 Task: Look for space in Benevento, Italy from 5th July, 2023 to 15th July, 2023 for 9 adults in price range Rs.15000 to Rs.25000. Place can be entire place with 5 bedrooms having 5 beds and 5 bathrooms. Property type can be house, flat, guest house. Amenities needed are: washing machine. Booking option can be shelf check-in. Required host language is English.
Action: Mouse moved to (462, 117)
Screenshot: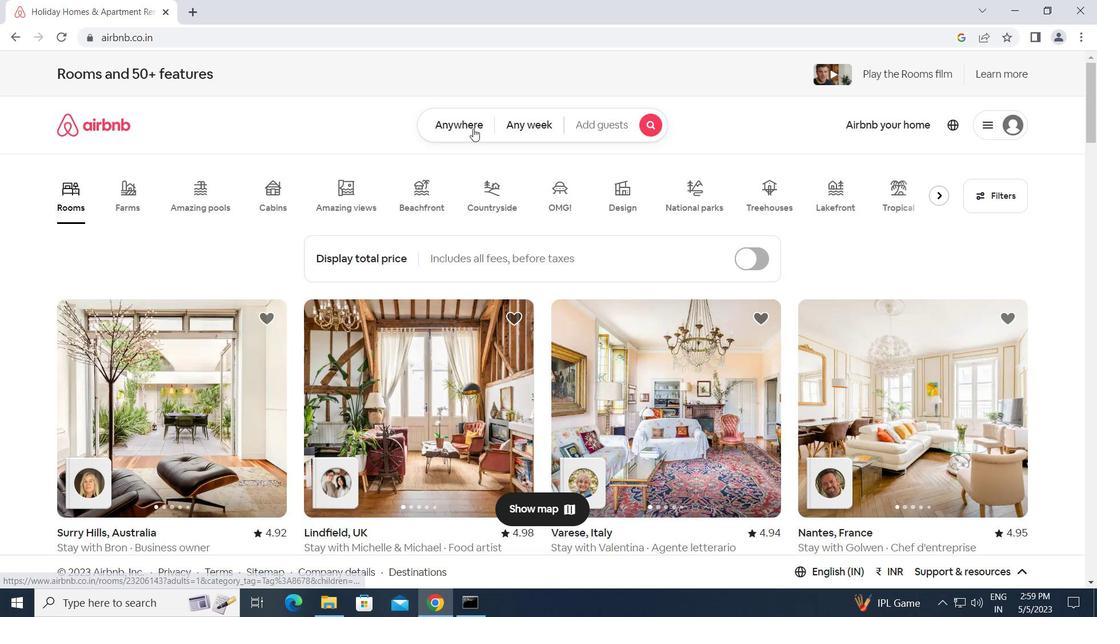
Action: Mouse pressed left at (462, 117)
Screenshot: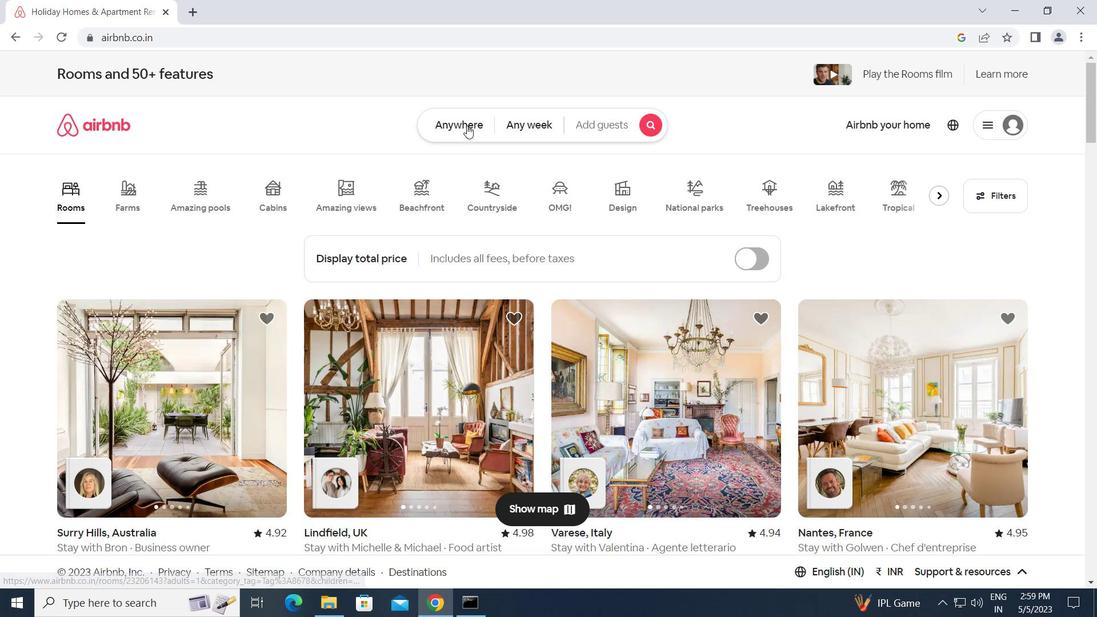 
Action: Mouse moved to (428, 178)
Screenshot: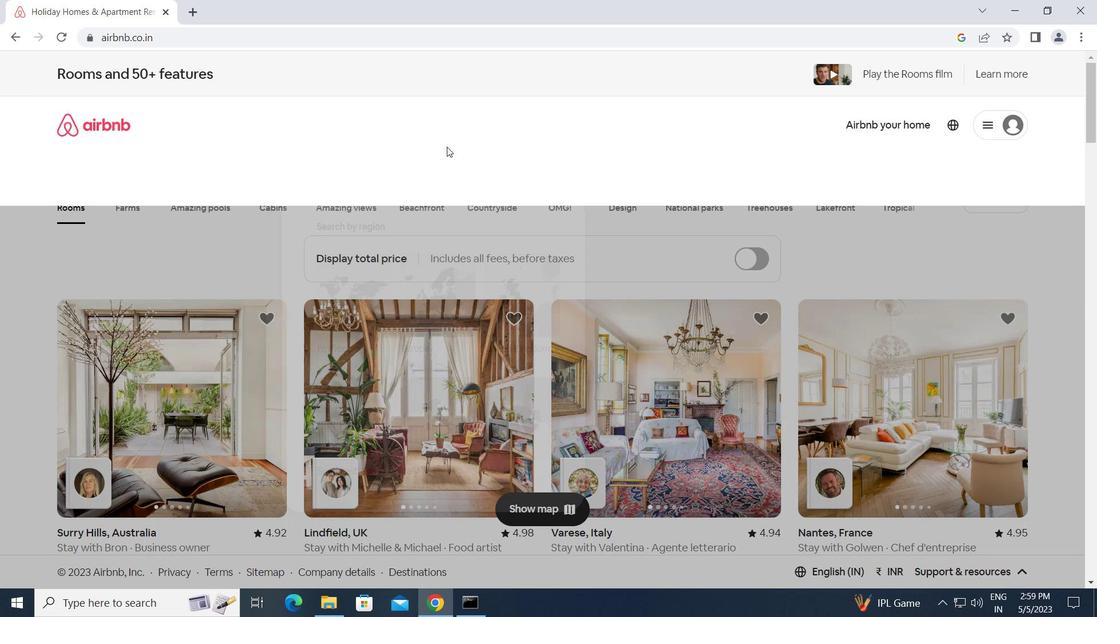 
Action: Mouse pressed left at (428, 178)
Screenshot: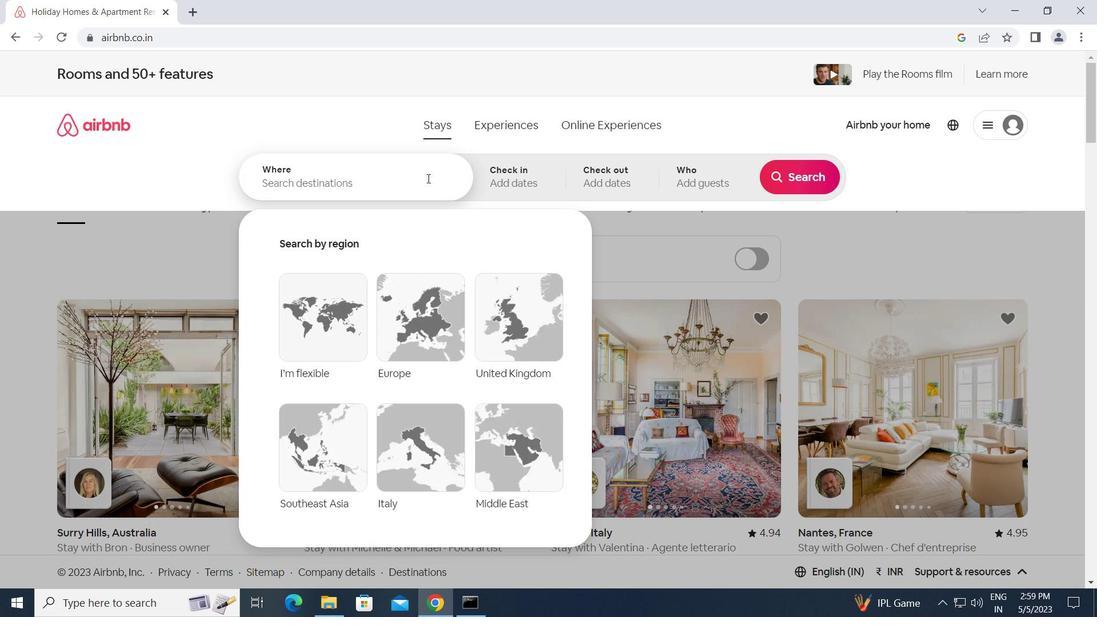 
Action: Key pressed b<Key.caps_lock>enevento,<Key.space><Key.caps_lock>i<Key.caps_lock>taly<Key.enter>
Screenshot: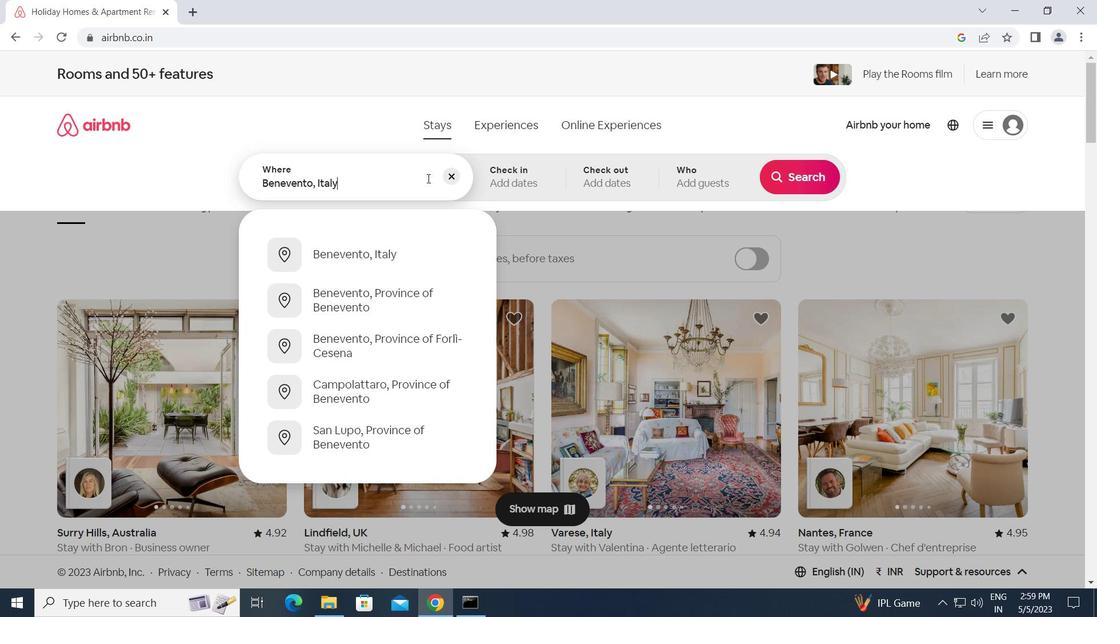 
Action: Mouse moved to (798, 292)
Screenshot: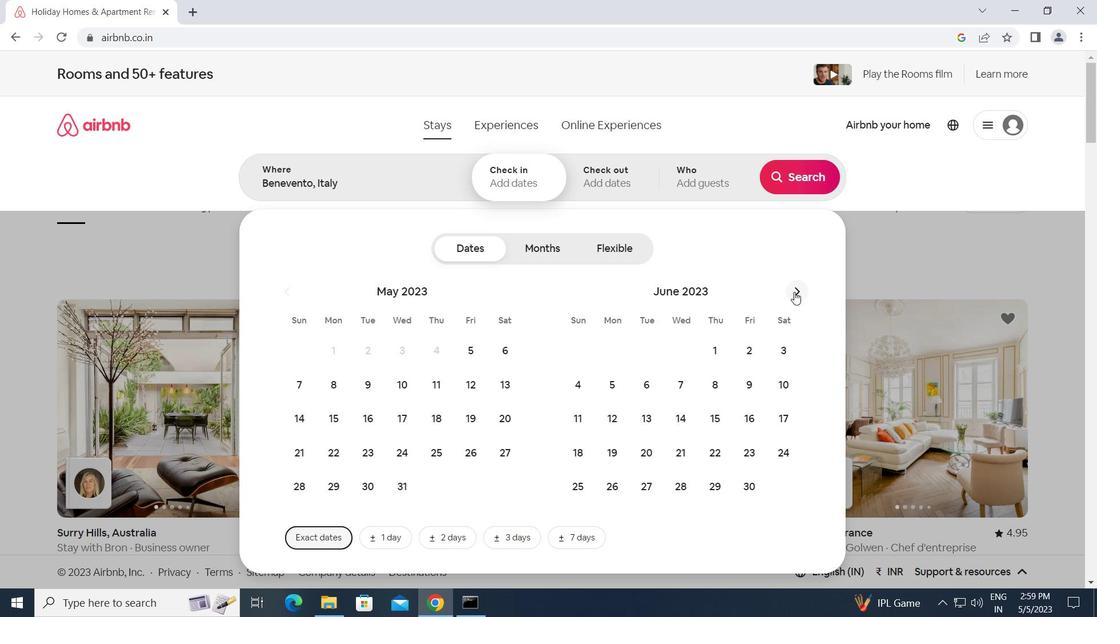 
Action: Mouse pressed left at (798, 292)
Screenshot: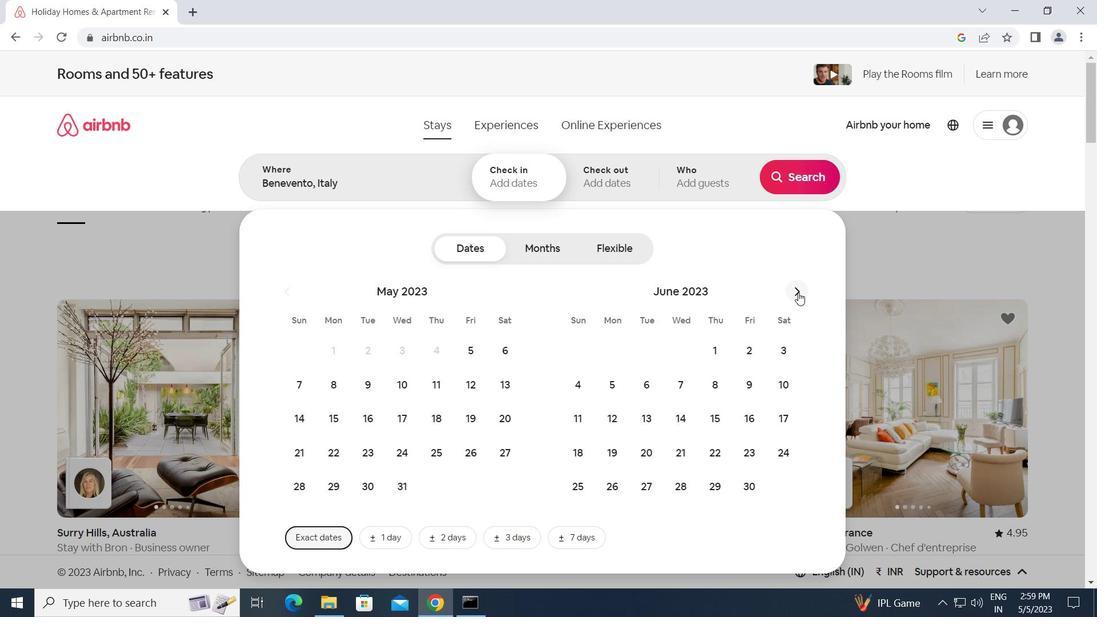 
Action: Mouse moved to (673, 380)
Screenshot: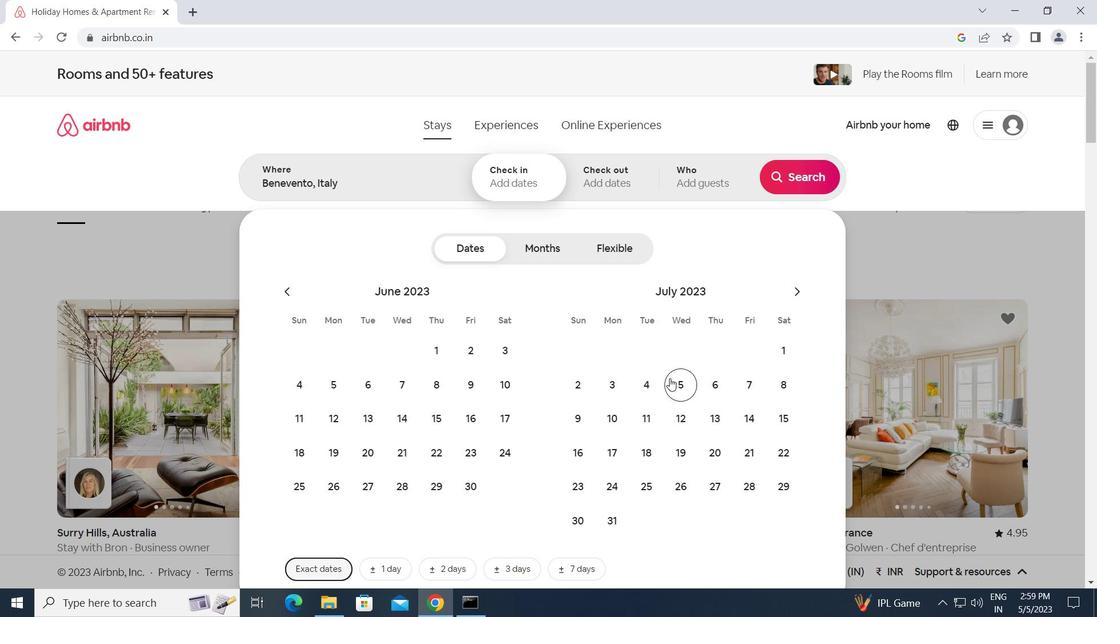 
Action: Mouse pressed left at (673, 380)
Screenshot: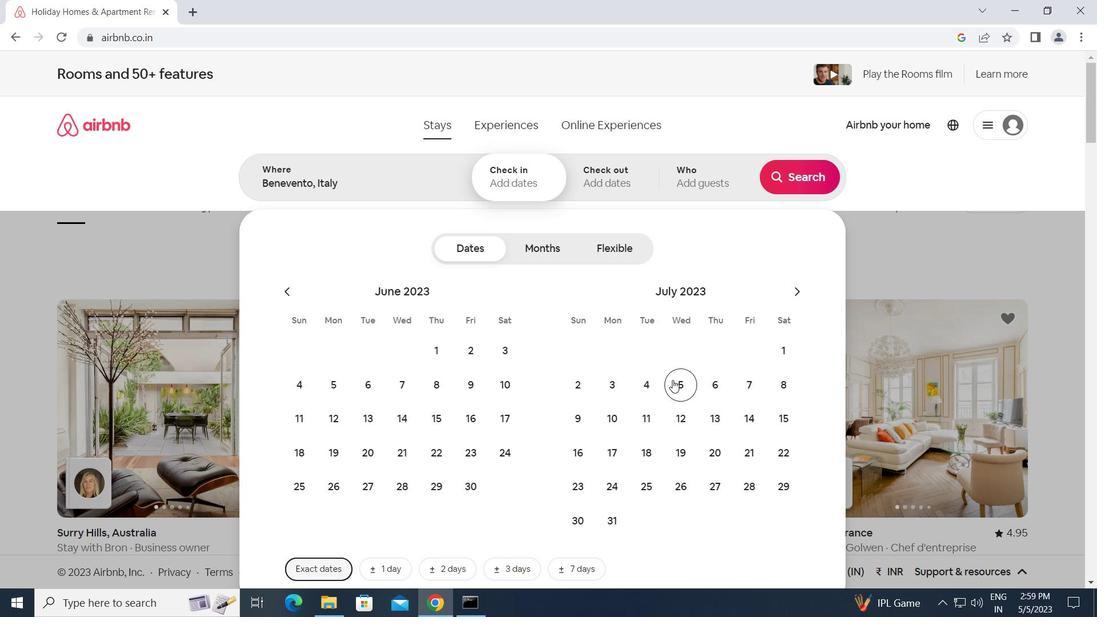 
Action: Mouse moved to (780, 415)
Screenshot: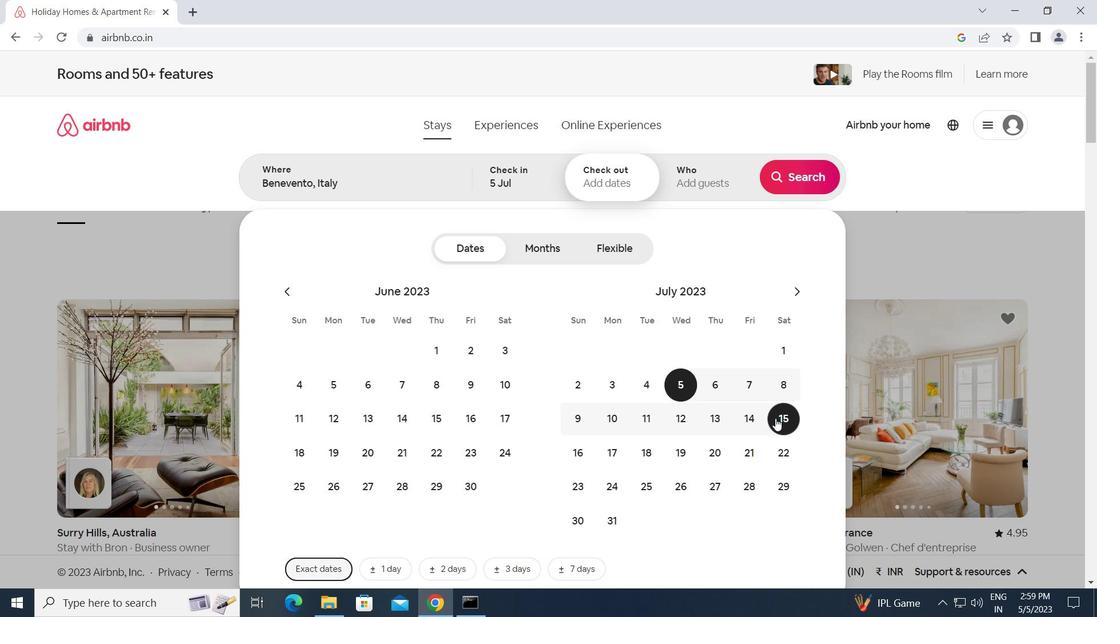 
Action: Mouse pressed left at (780, 415)
Screenshot: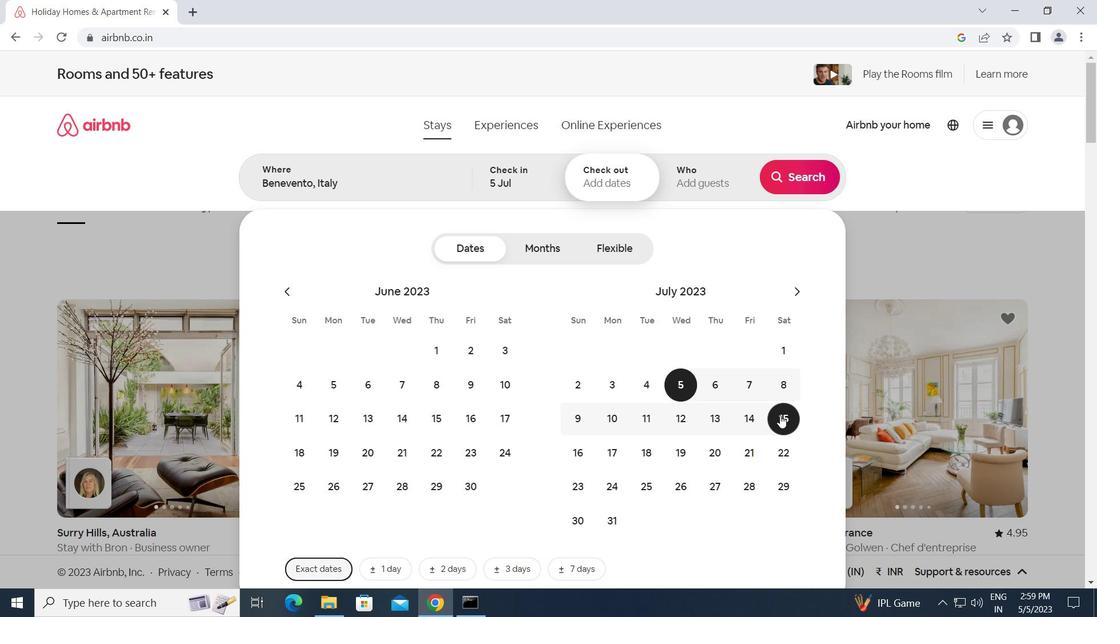 
Action: Mouse moved to (694, 177)
Screenshot: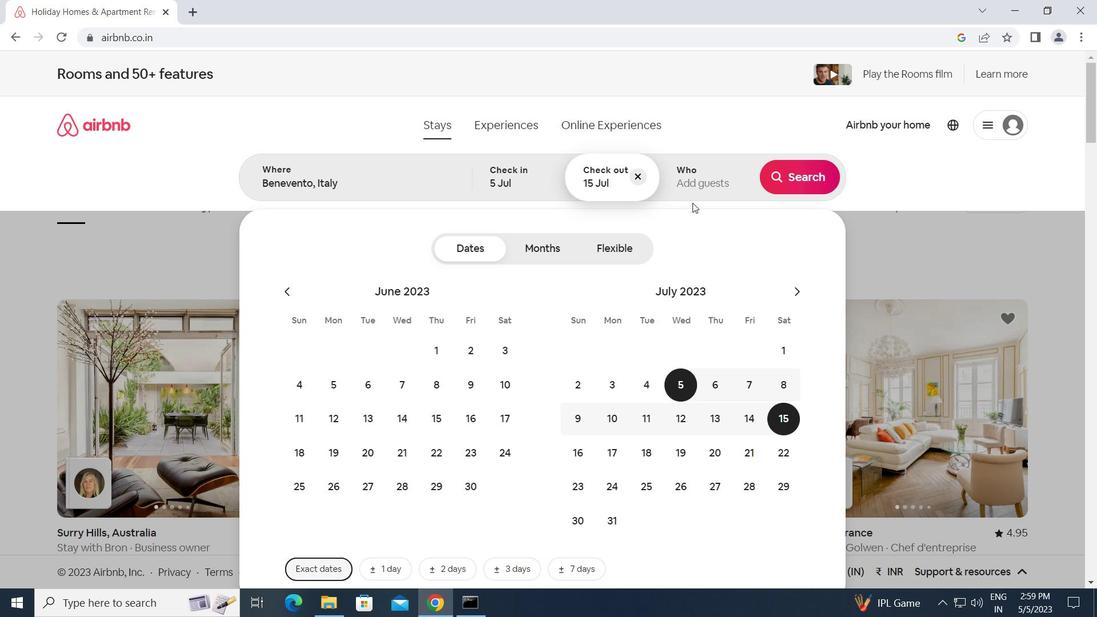 
Action: Mouse pressed left at (694, 177)
Screenshot: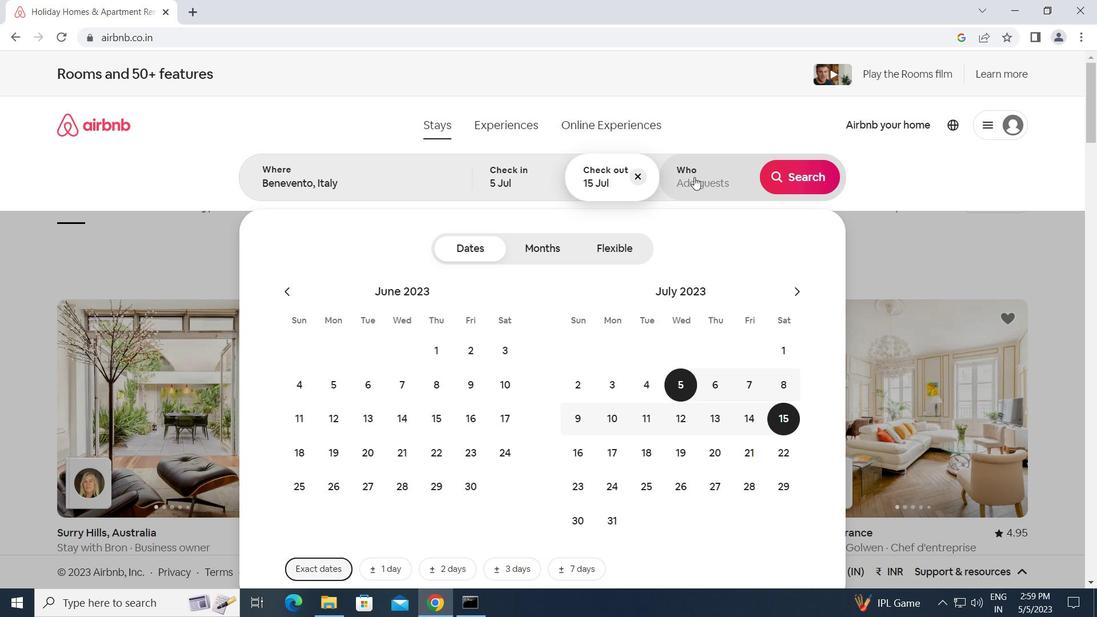 
Action: Mouse moved to (804, 251)
Screenshot: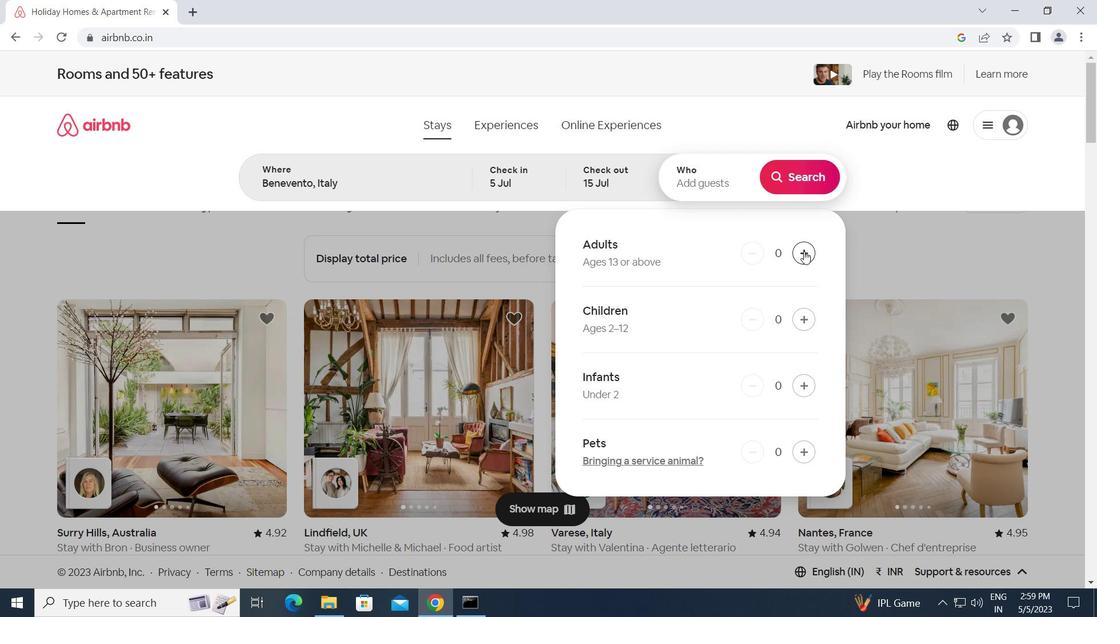 
Action: Mouse pressed left at (804, 251)
Screenshot: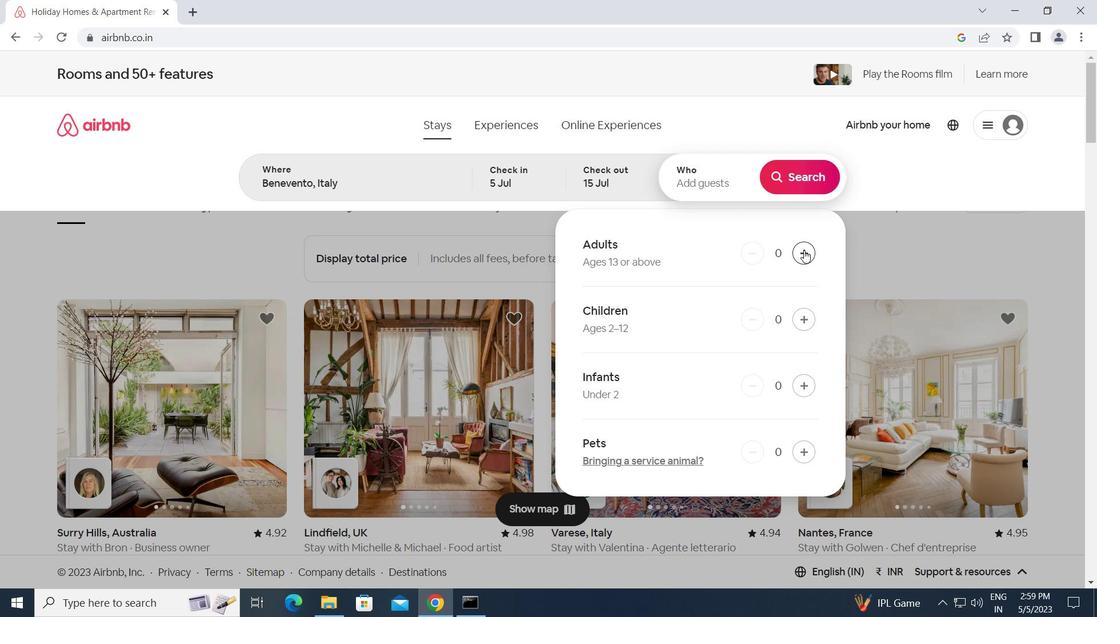 
Action: Mouse pressed left at (804, 251)
Screenshot: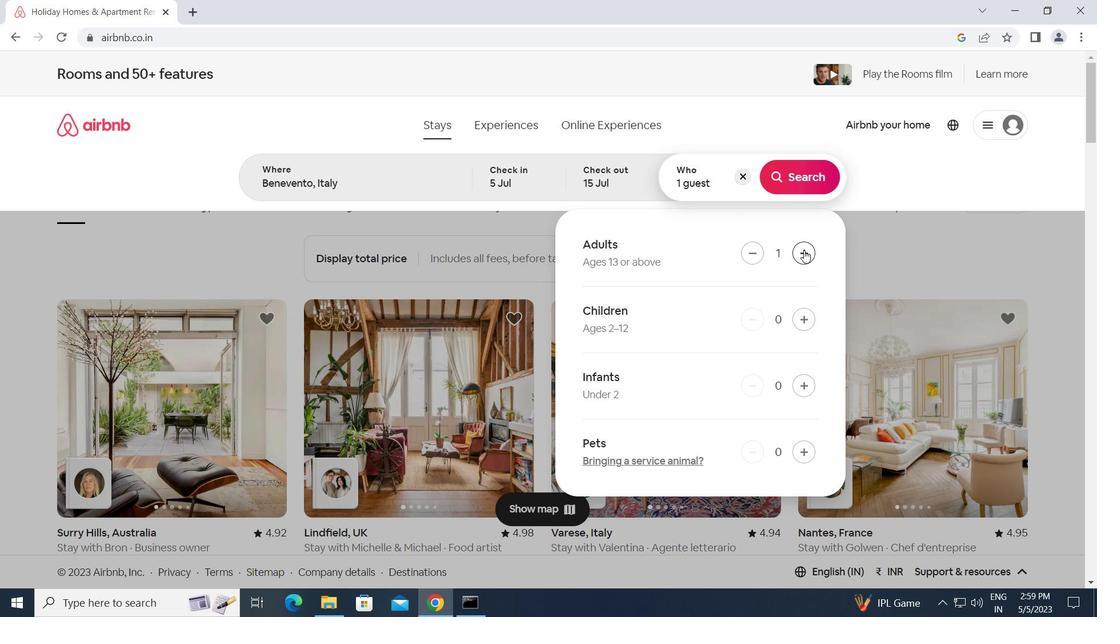 
Action: Mouse pressed left at (804, 251)
Screenshot: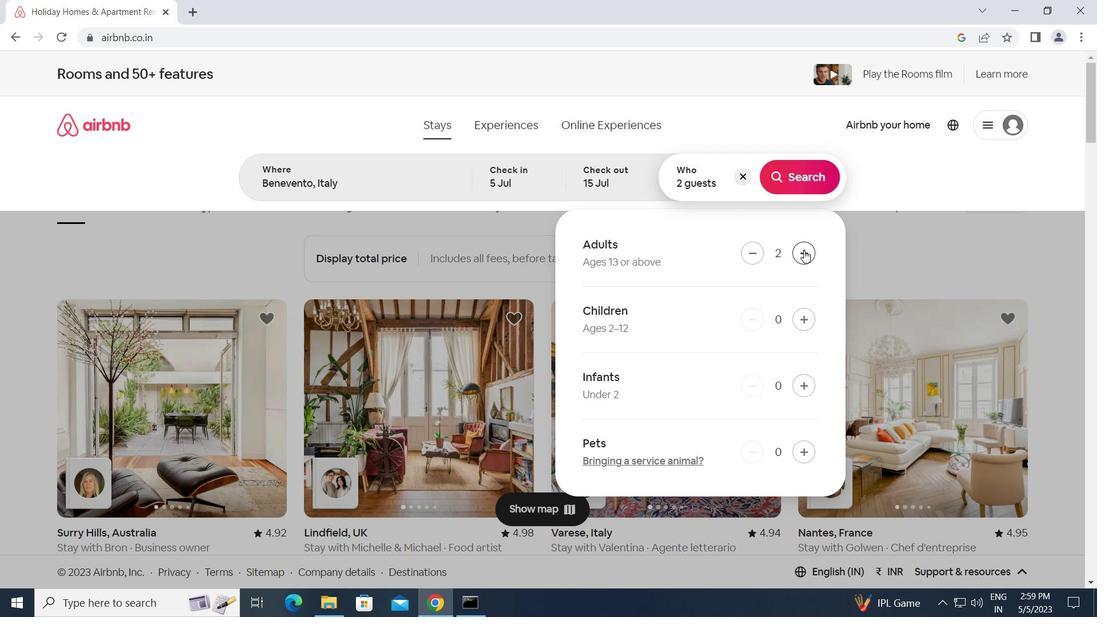 
Action: Mouse pressed left at (804, 251)
Screenshot: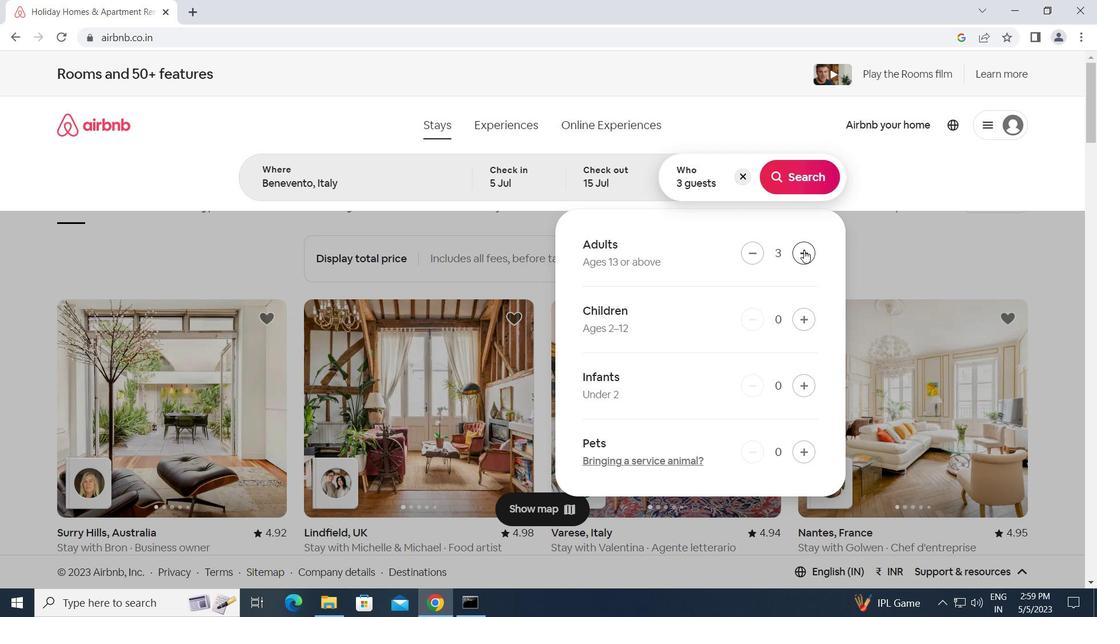 
Action: Mouse pressed left at (804, 251)
Screenshot: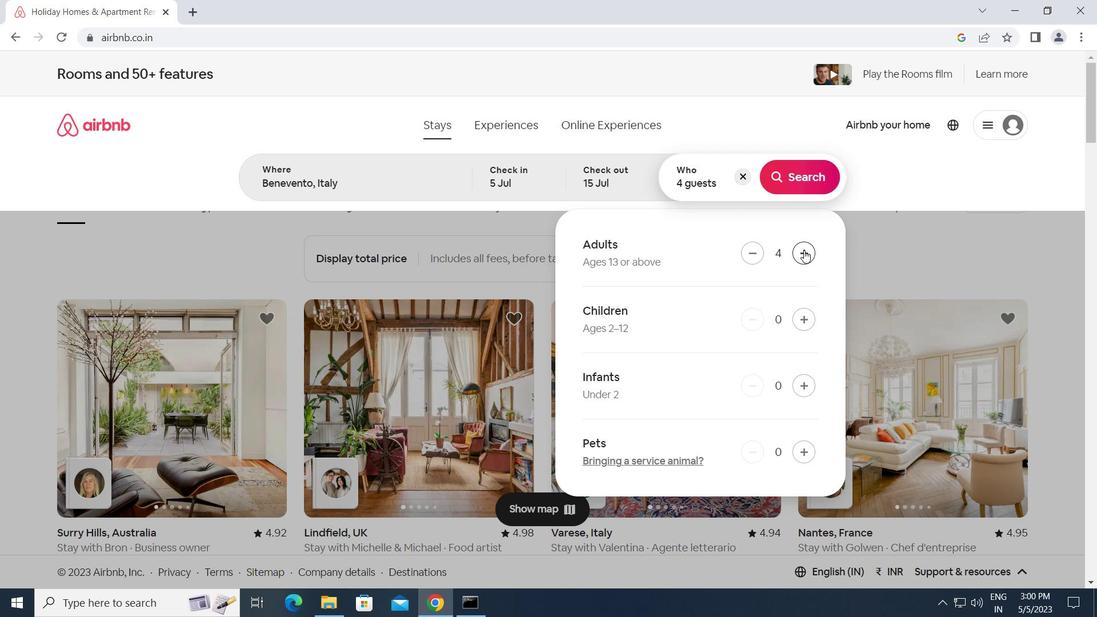 
Action: Mouse pressed left at (804, 251)
Screenshot: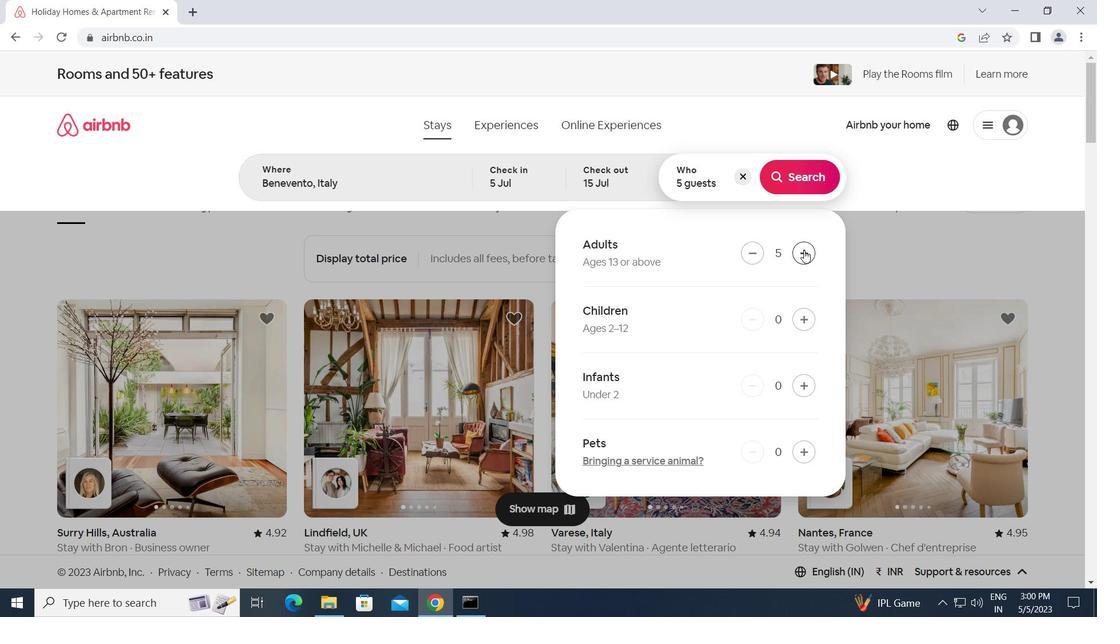 
Action: Mouse pressed left at (804, 251)
Screenshot: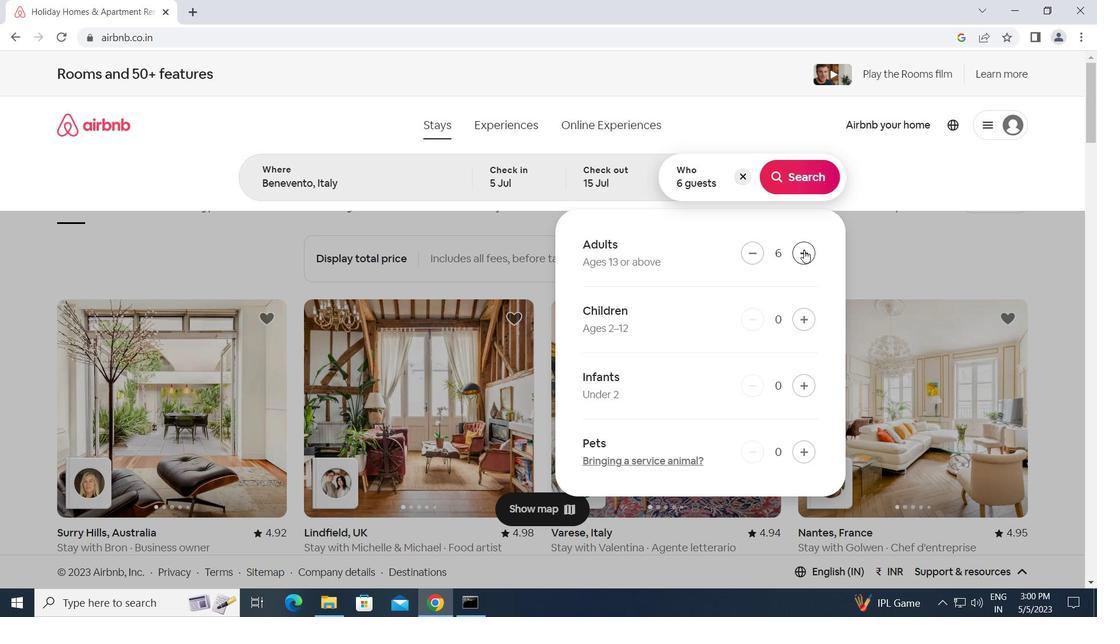 
Action: Mouse pressed left at (804, 251)
Screenshot: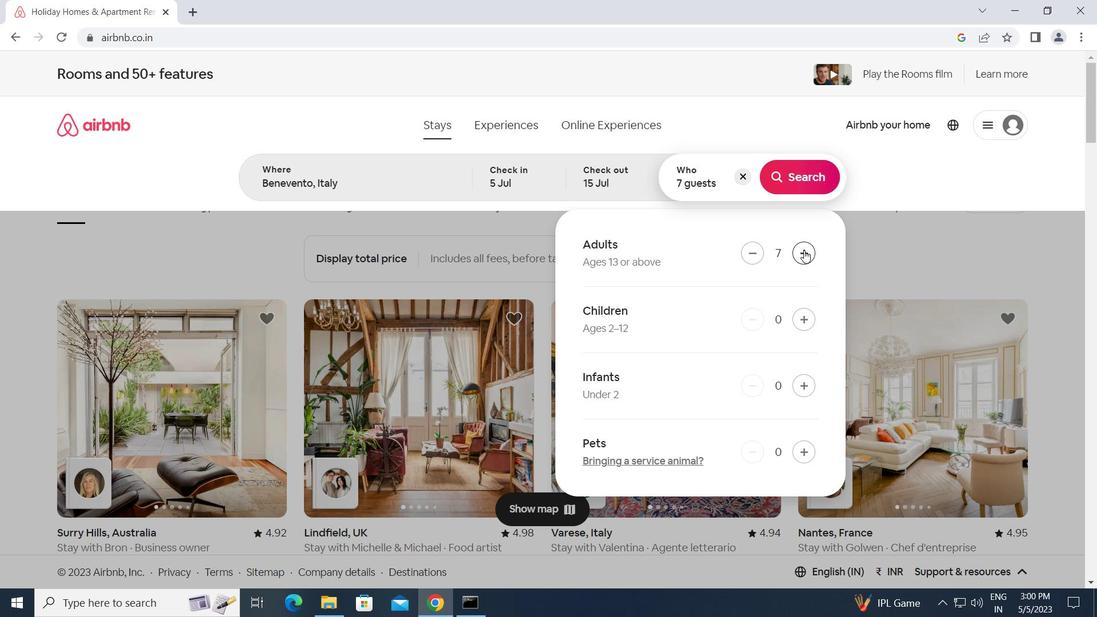 
Action: Mouse pressed left at (804, 251)
Screenshot: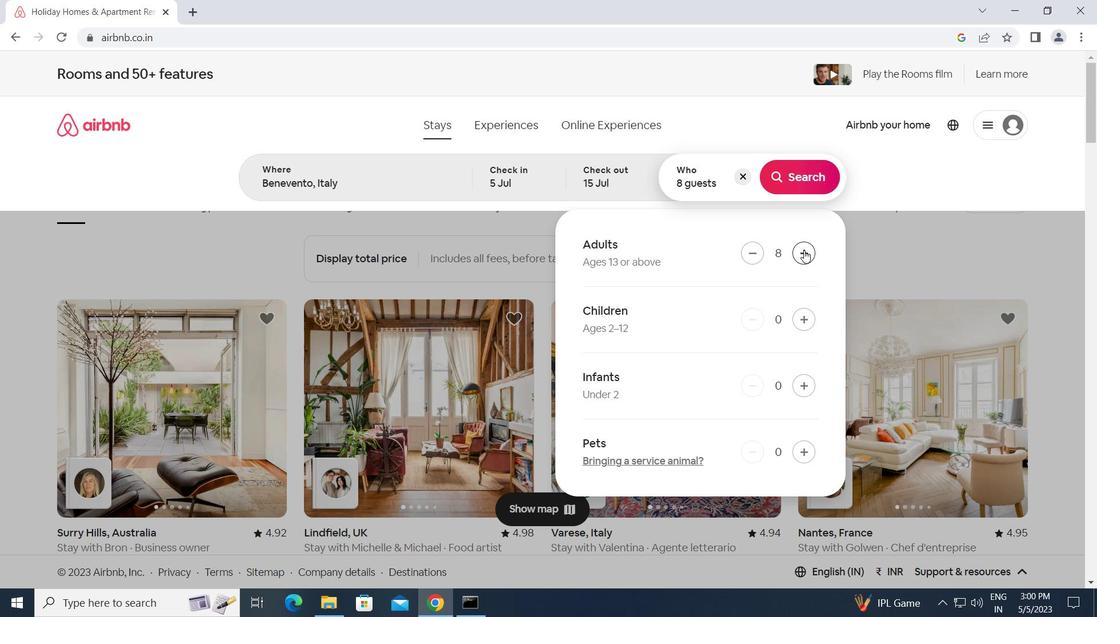 
Action: Mouse moved to (793, 176)
Screenshot: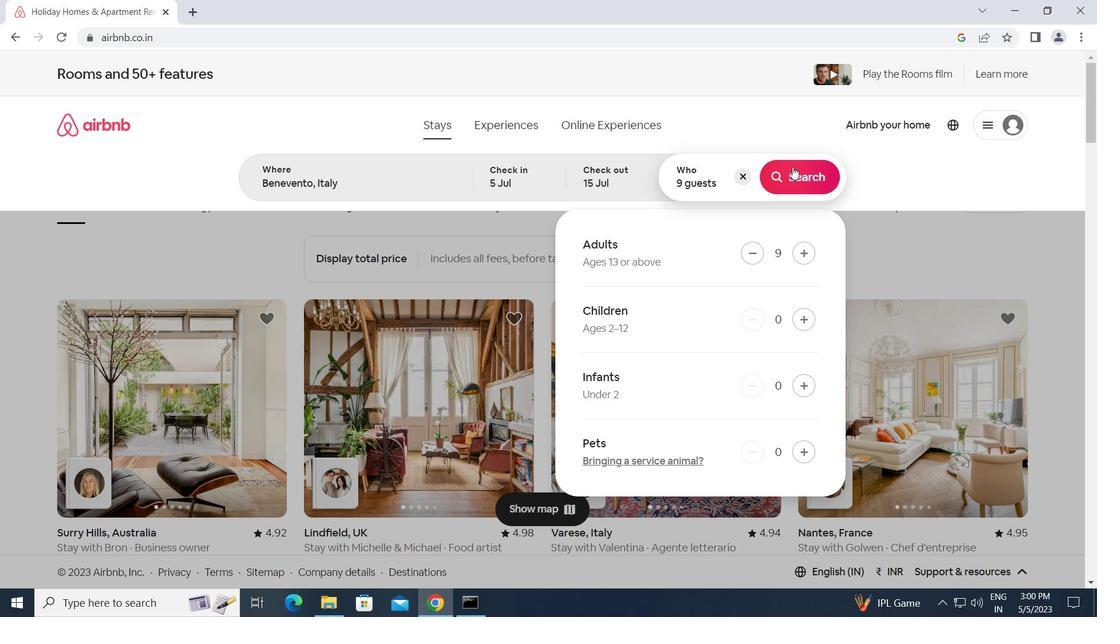 
Action: Mouse pressed left at (793, 176)
Screenshot: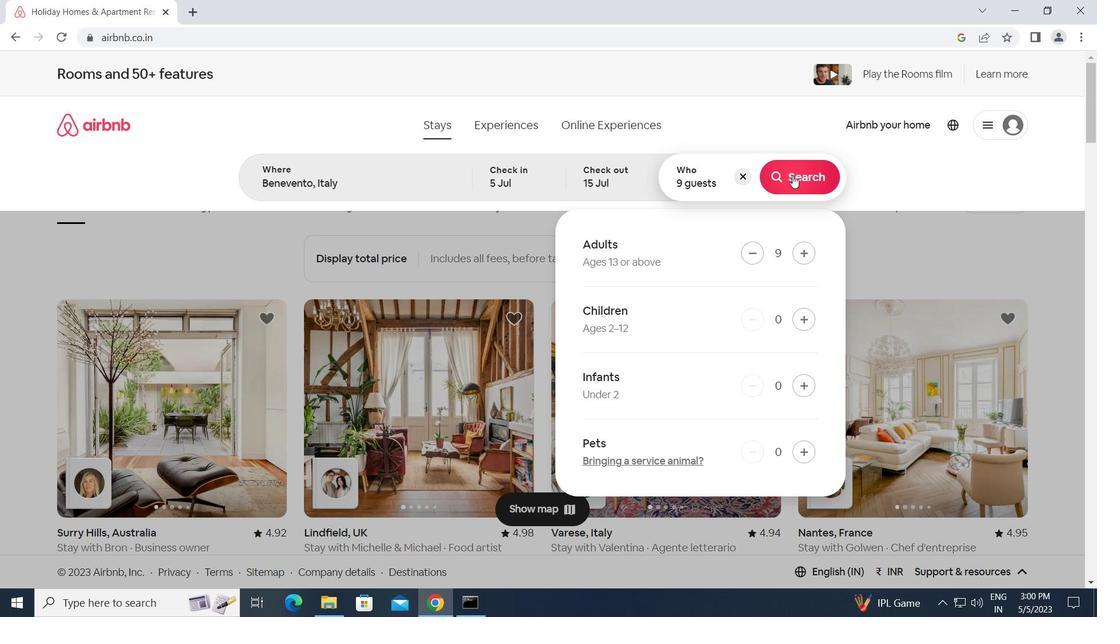 
Action: Mouse moved to (1020, 136)
Screenshot: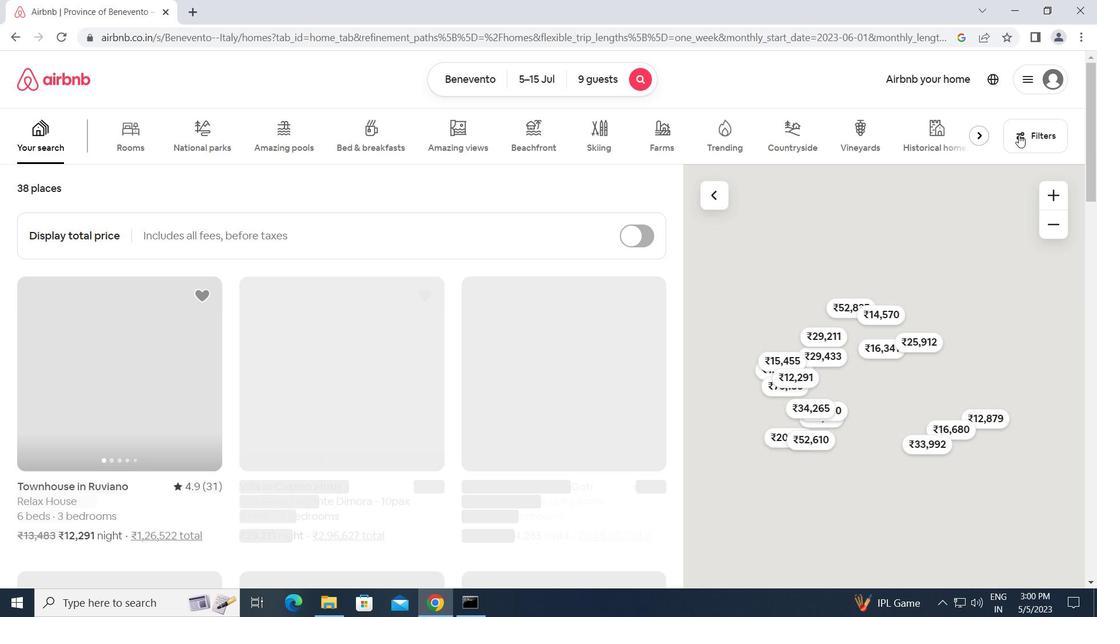 
Action: Mouse pressed left at (1020, 136)
Screenshot: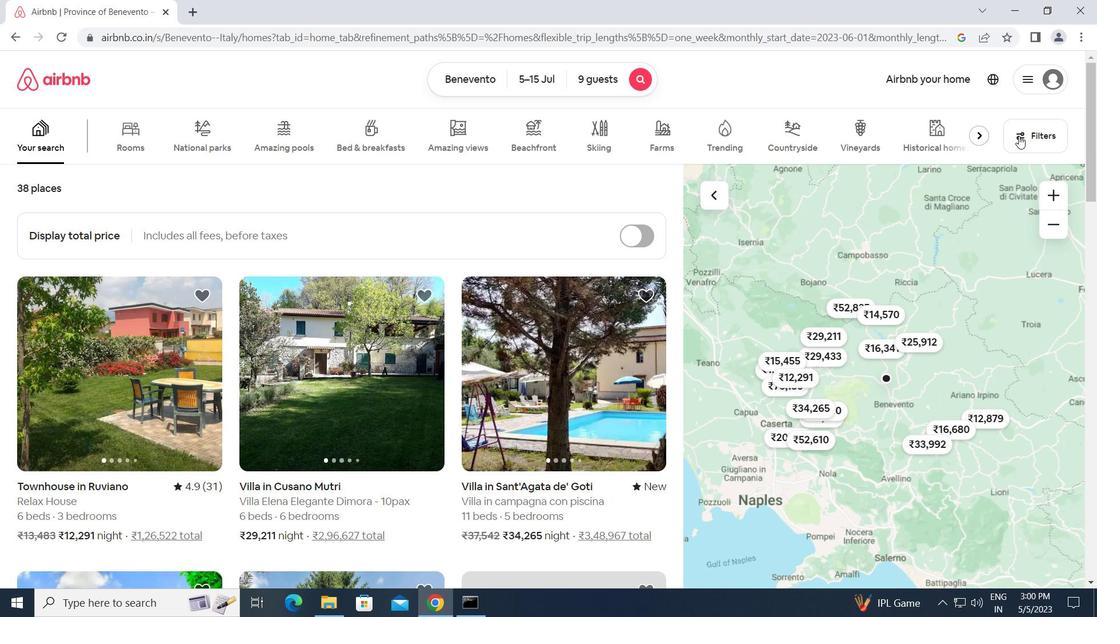 
Action: Mouse moved to (456, 401)
Screenshot: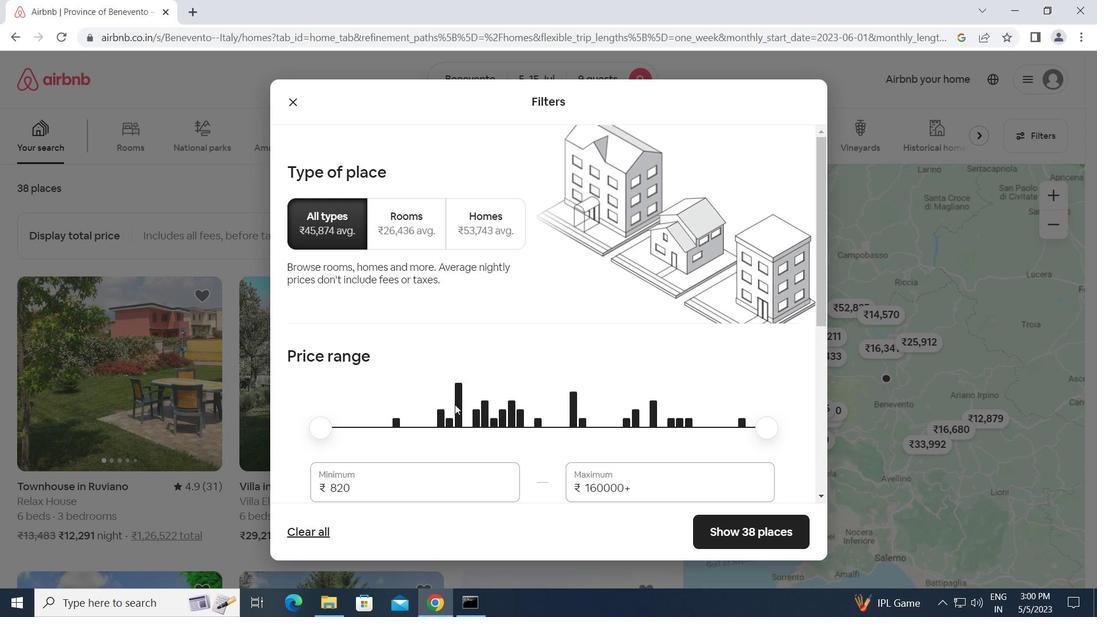 
Action: Mouse scrolled (456, 401) with delta (0, 0)
Screenshot: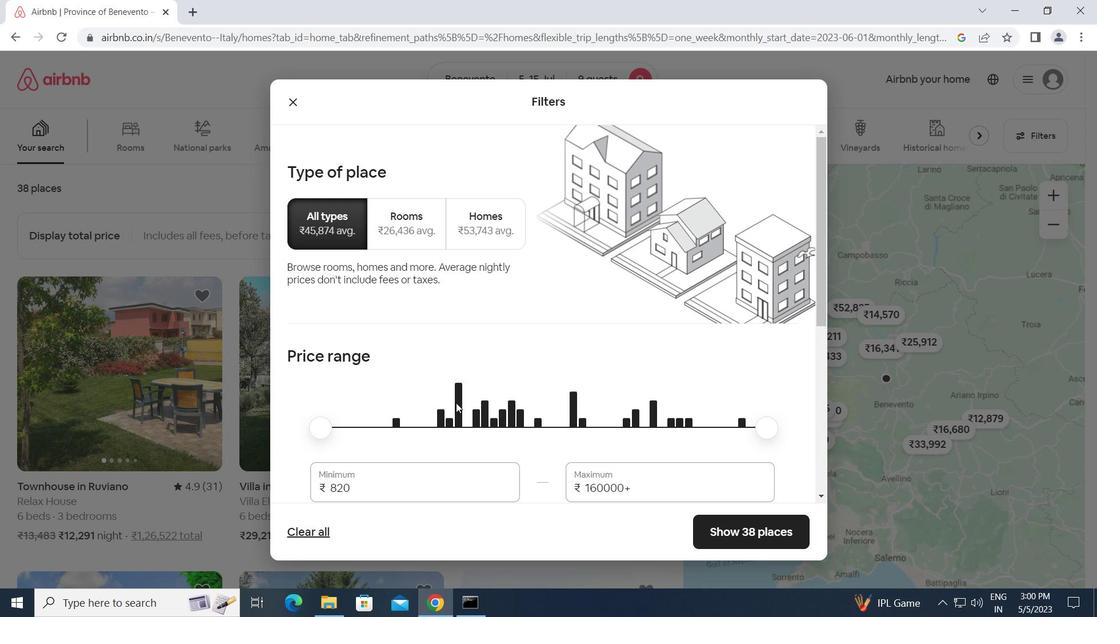 
Action: Mouse moved to (456, 401)
Screenshot: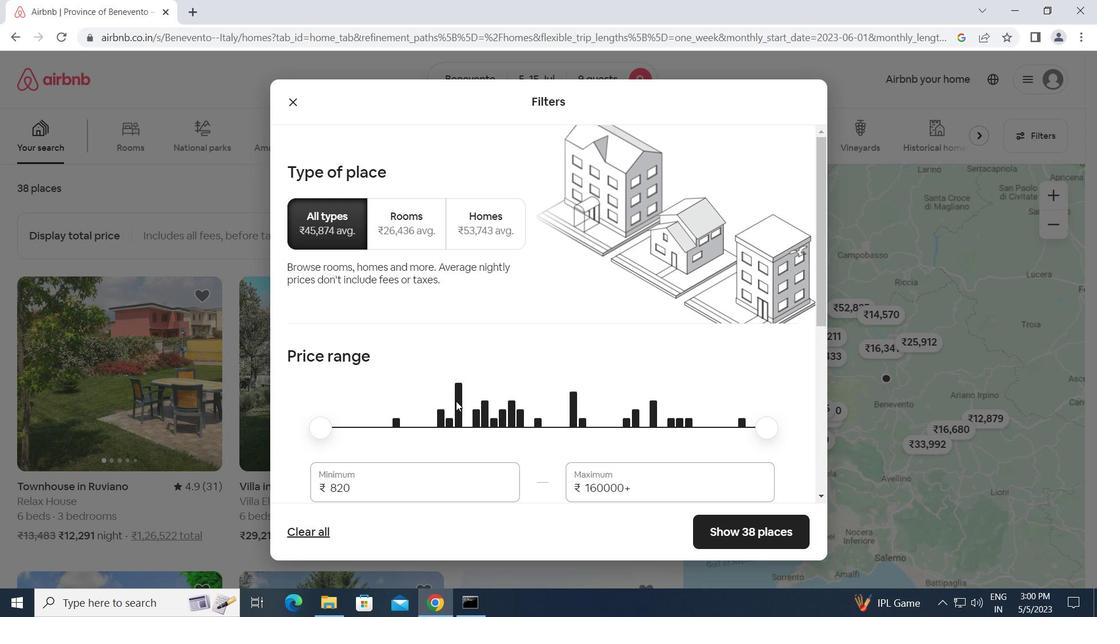 
Action: Mouse scrolled (456, 401) with delta (0, 0)
Screenshot: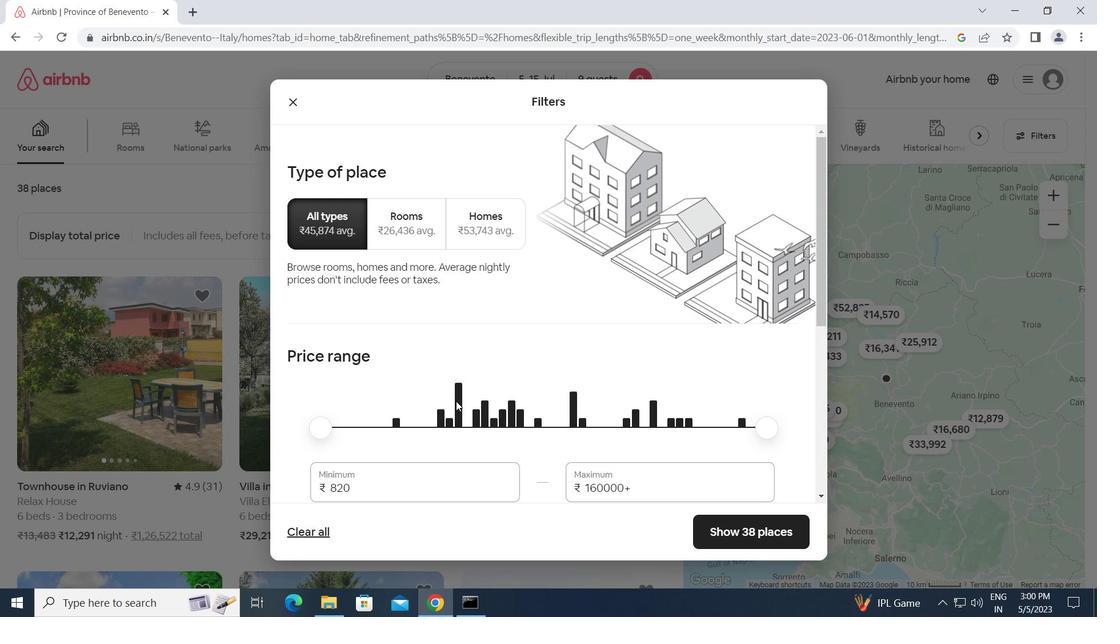 
Action: Mouse moved to (366, 340)
Screenshot: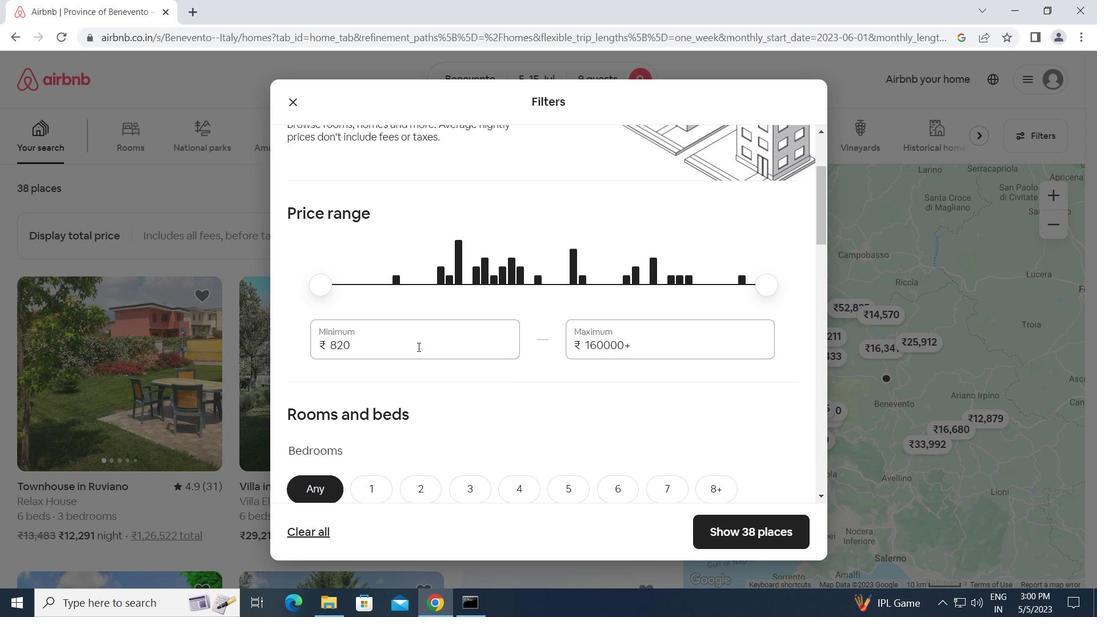 
Action: Mouse pressed left at (366, 340)
Screenshot: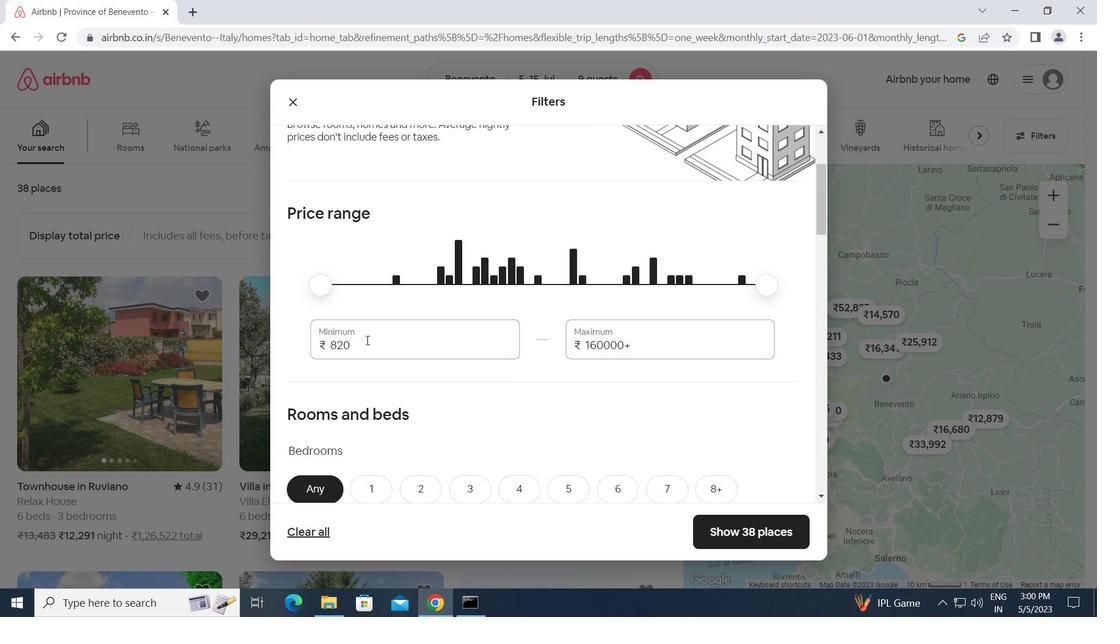 
Action: Mouse moved to (307, 341)
Screenshot: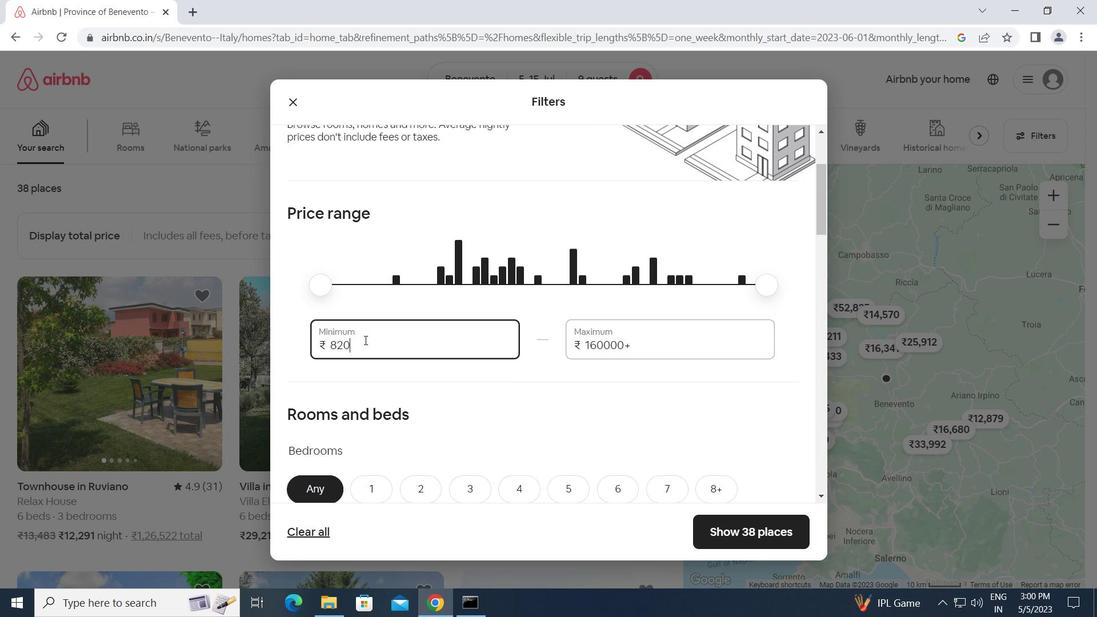
Action: Key pressed 15000<Key.tab>2500
Screenshot: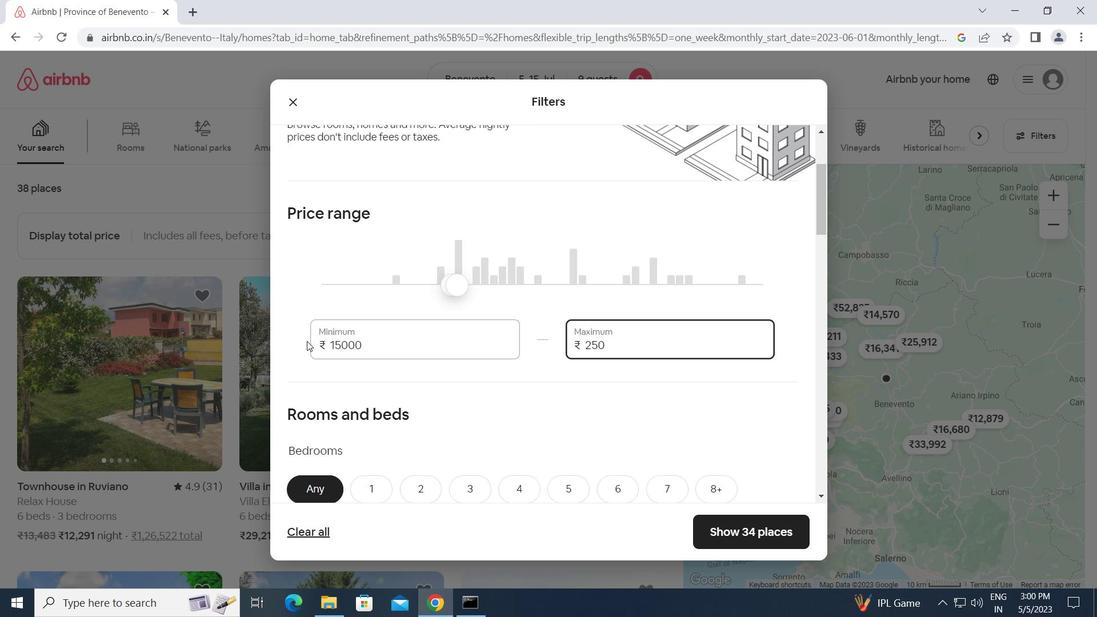 
Action: Mouse moved to (305, 341)
Screenshot: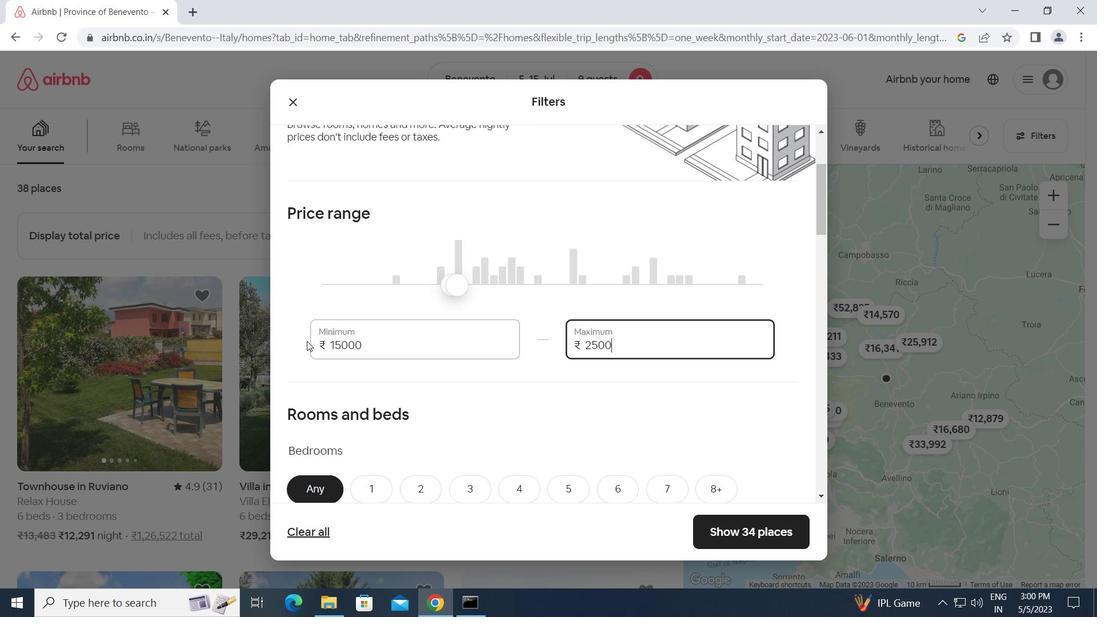 
Action: Key pressed 0
Screenshot: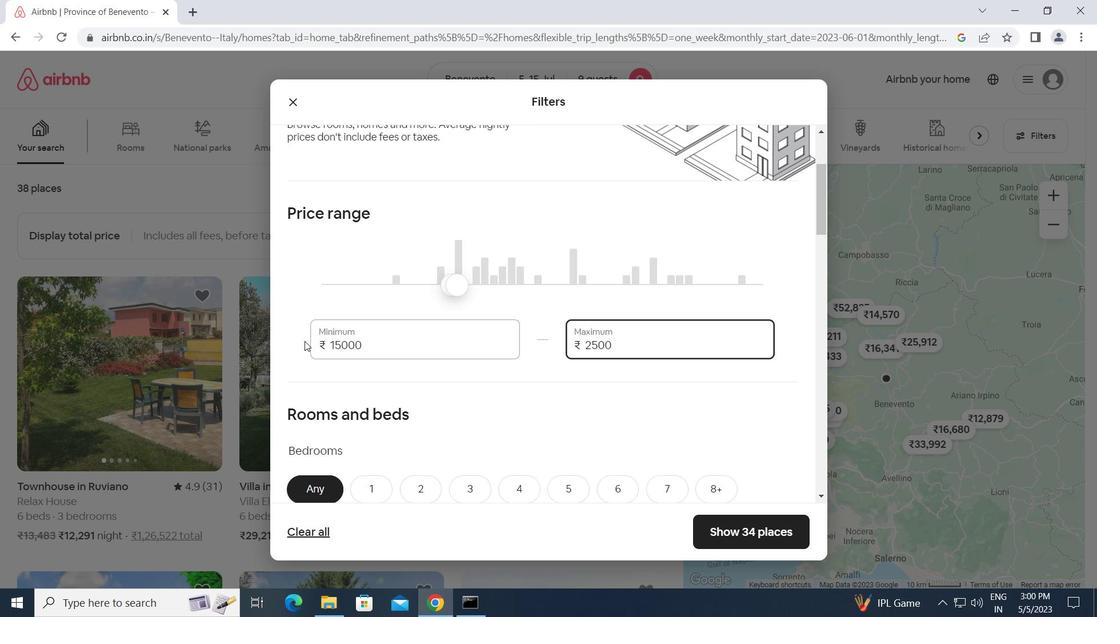 
Action: Mouse moved to (376, 371)
Screenshot: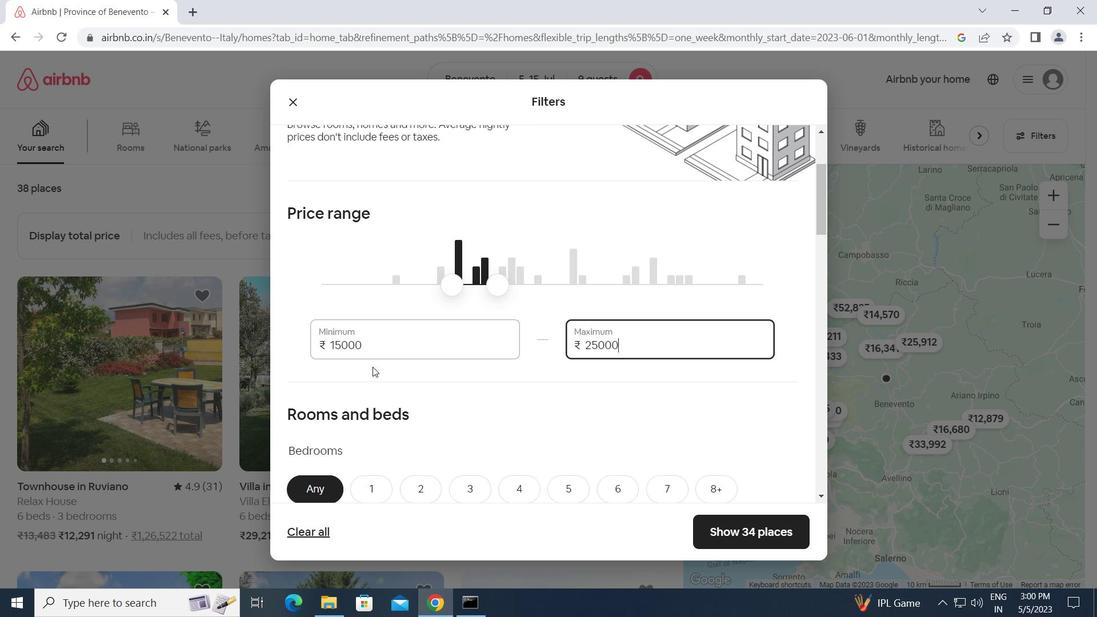 
Action: Mouse scrolled (376, 370) with delta (0, 0)
Screenshot: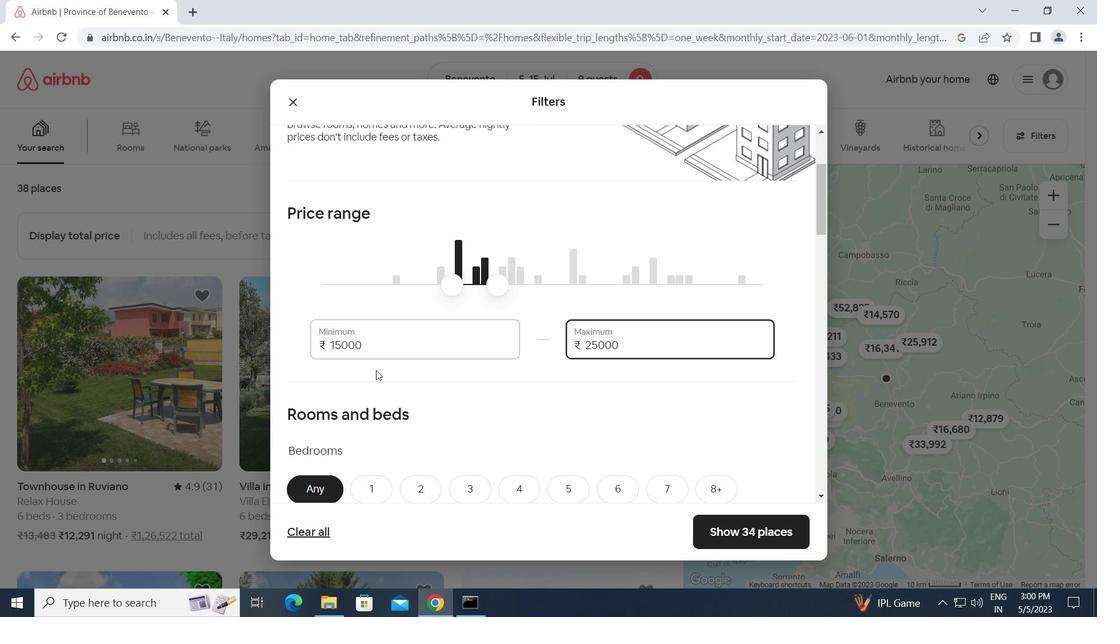 
Action: Mouse scrolled (376, 370) with delta (0, 0)
Screenshot: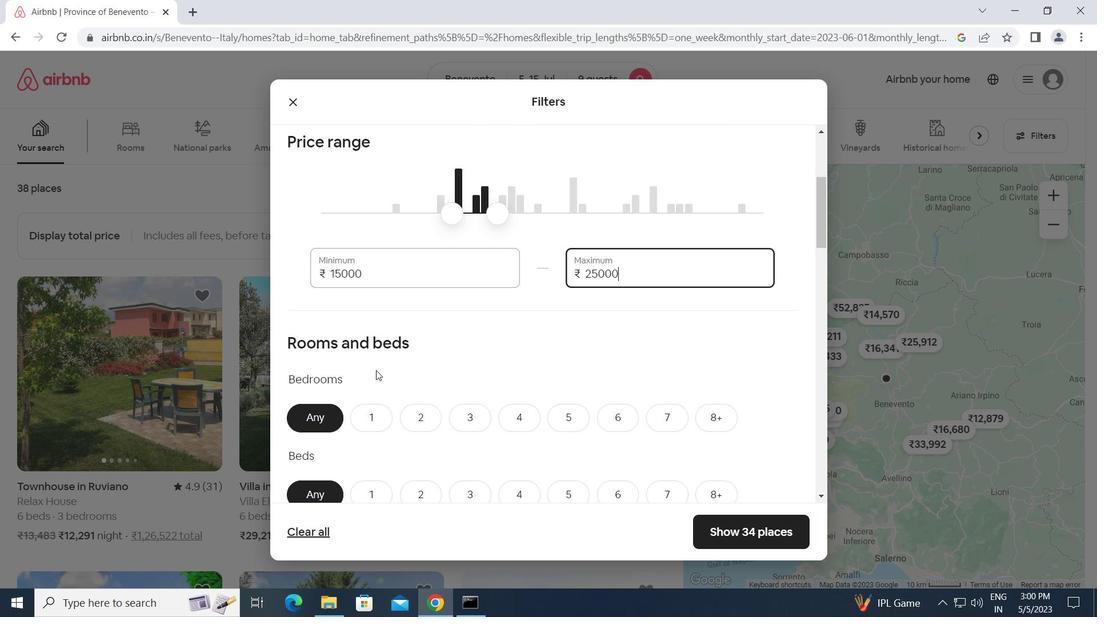 
Action: Mouse moved to (572, 347)
Screenshot: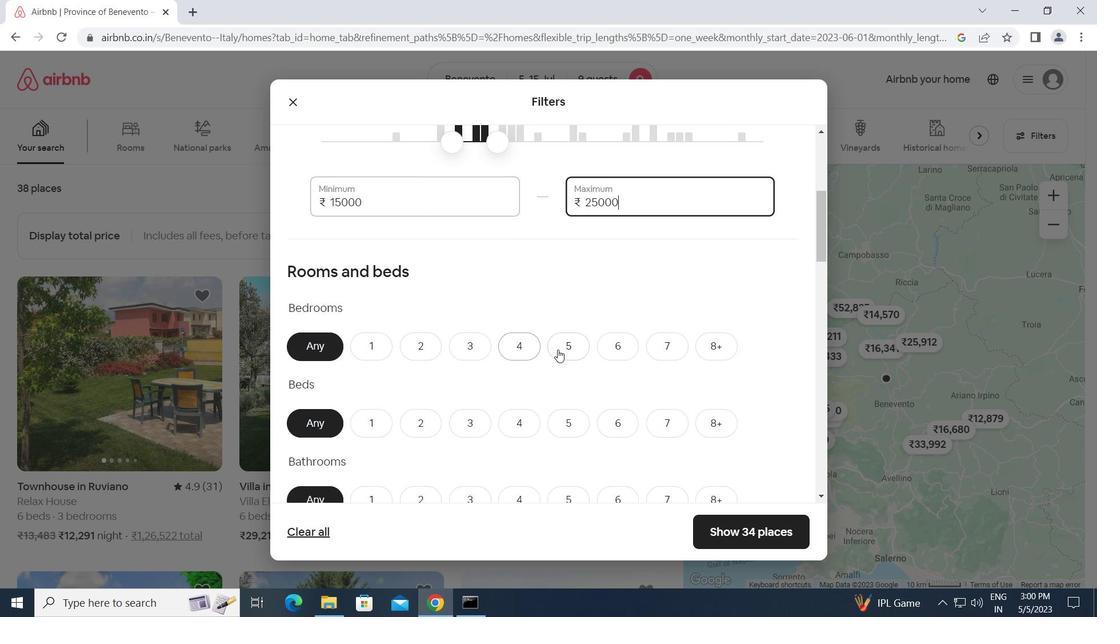 
Action: Mouse pressed left at (572, 347)
Screenshot: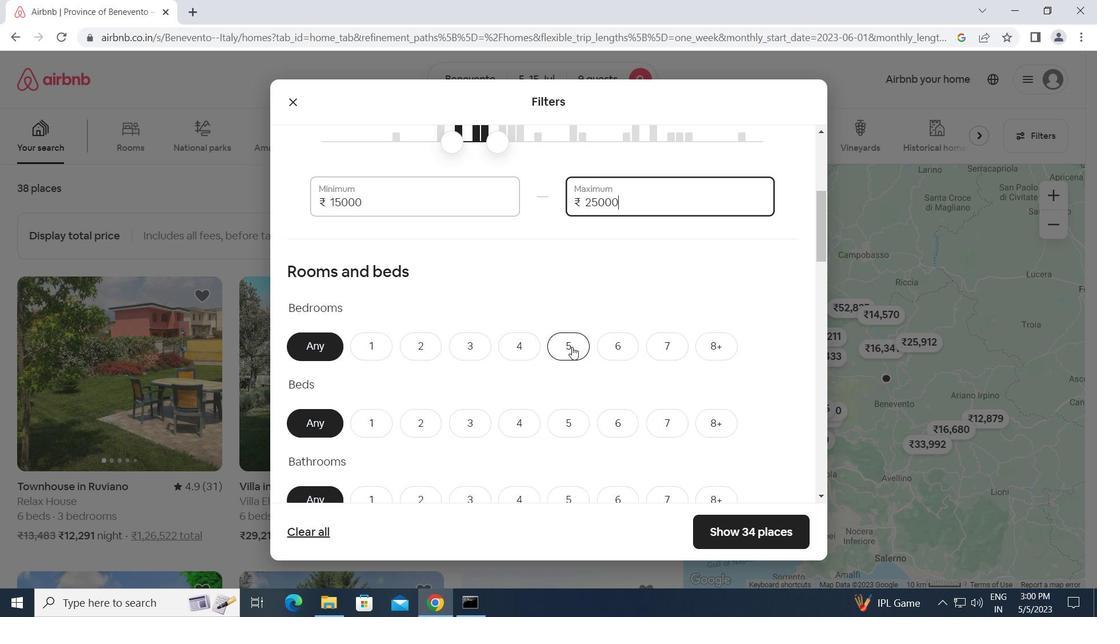 
Action: Mouse moved to (569, 352)
Screenshot: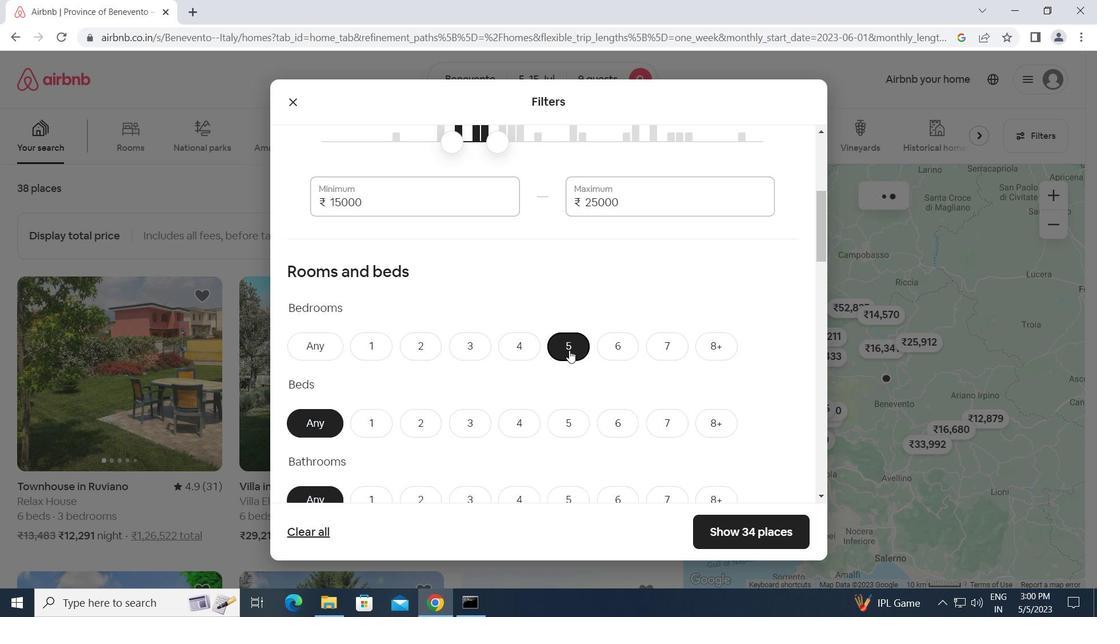 
Action: Mouse scrolled (569, 351) with delta (0, 0)
Screenshot: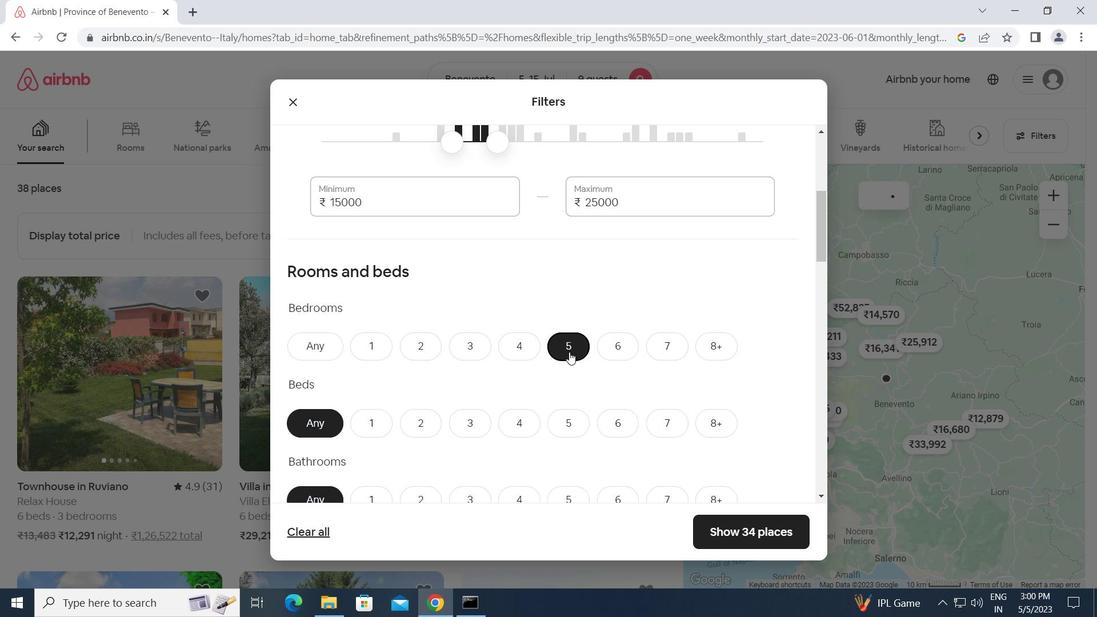 
Action: Mouse scrolled (569, 351) with delta (0, 0)
Screenshot: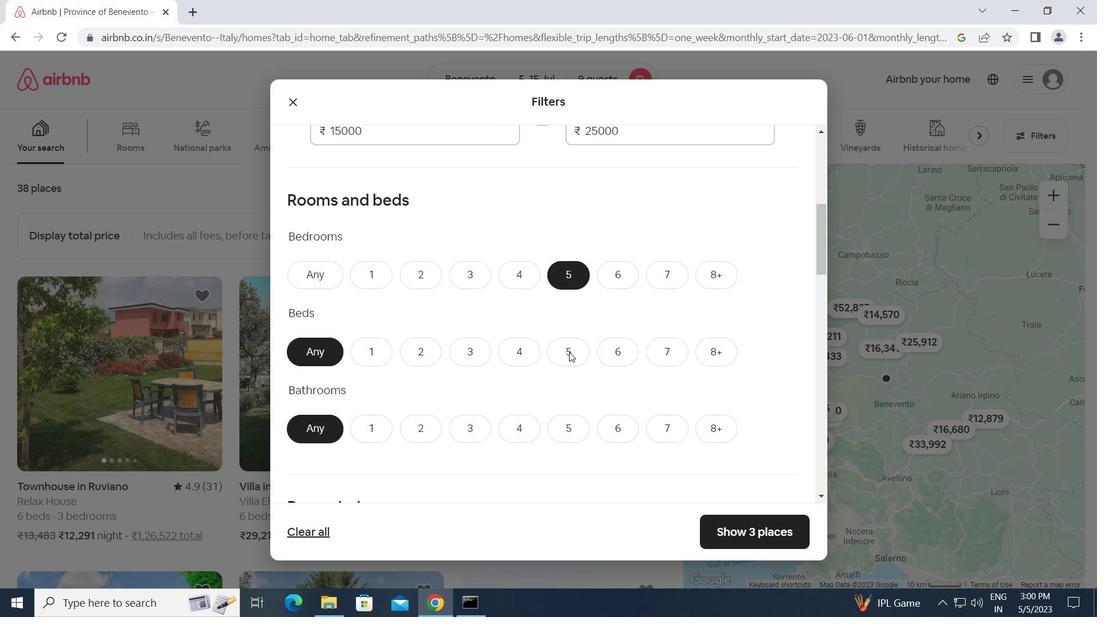 
Action: Mouse moved to (562, 280)
Screenshot: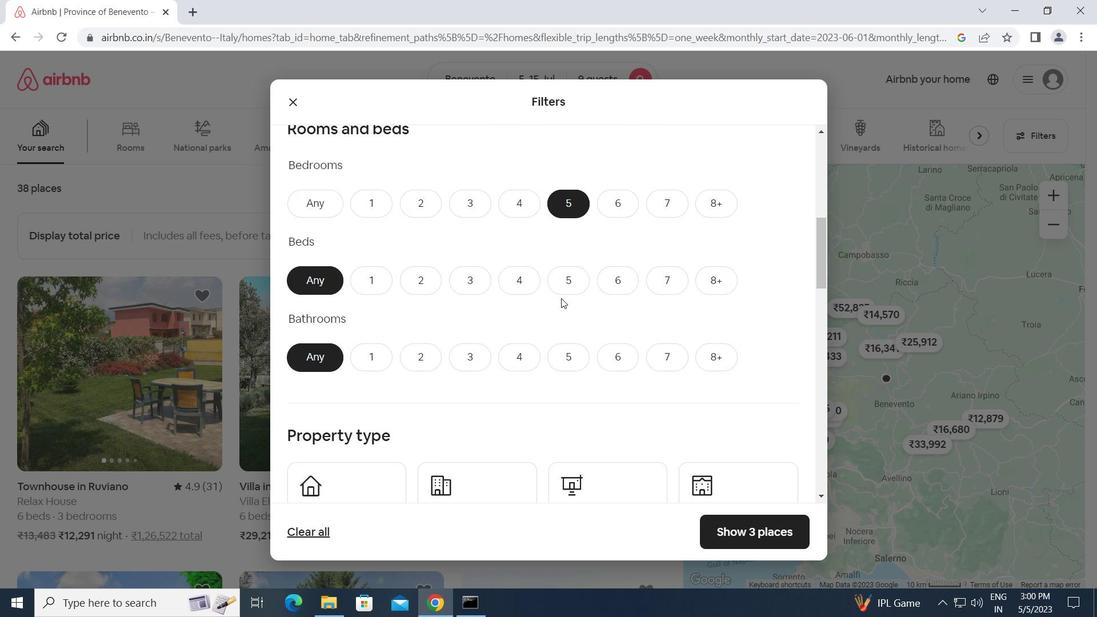 
Action: Mouse pressed left at (562, 280)
Screenshot: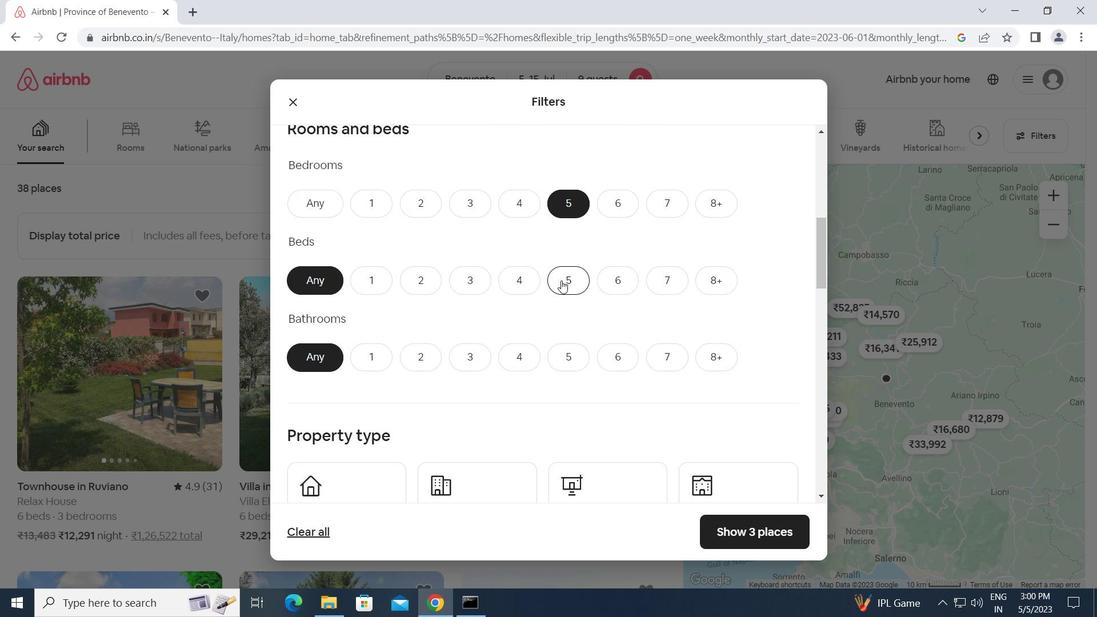 
Action: Mouse moved to (570, 359)
Screenshot: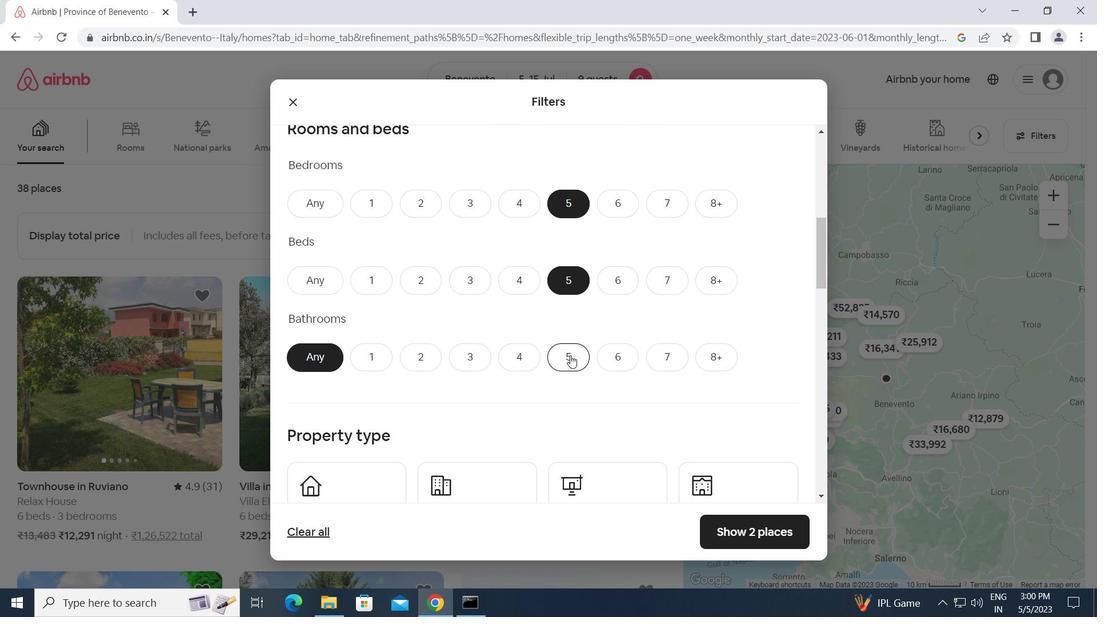 
Action: Mouse pressed left at (570, 359)
Screenshot: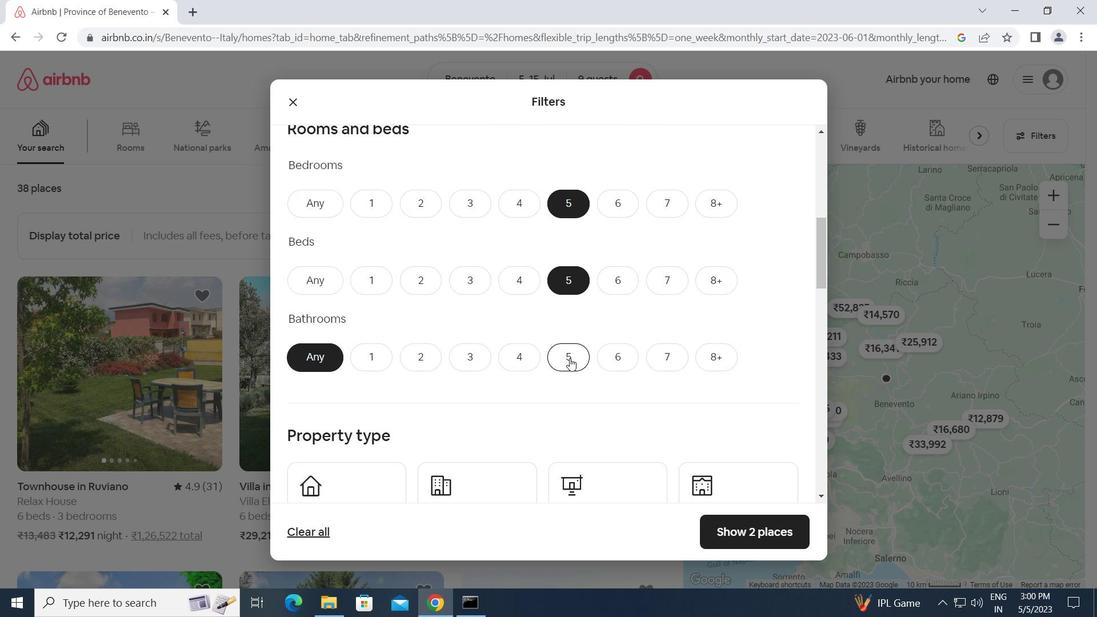 
Action: Mouse moved to (562, 392)
Screenshot: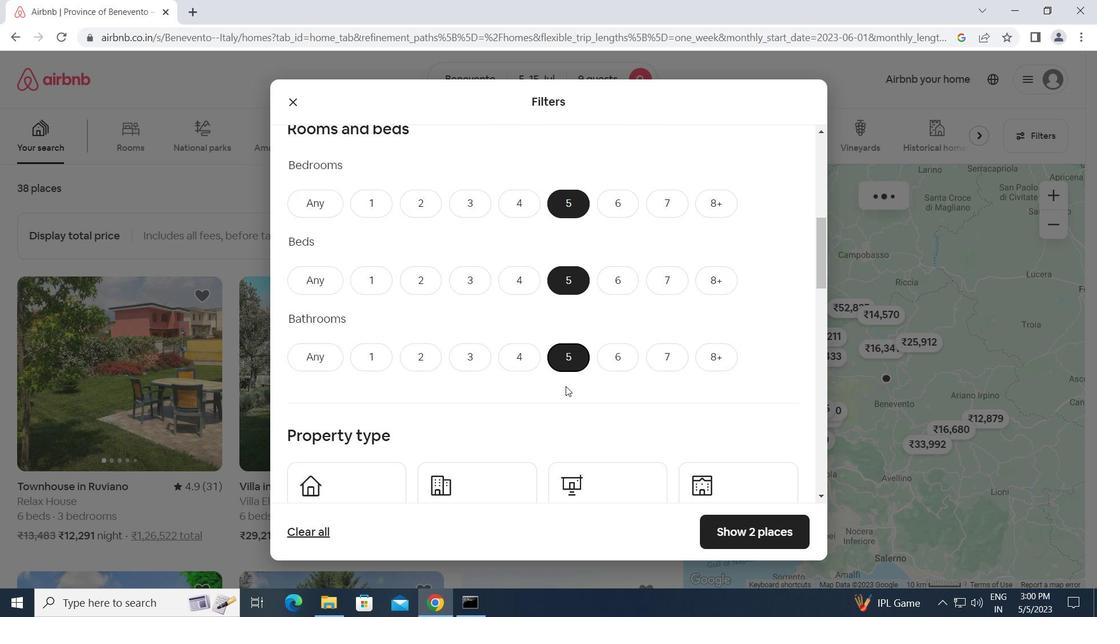 
Action: Mouse scrolled (562, 392) with delta (0, 0)
Screenshot: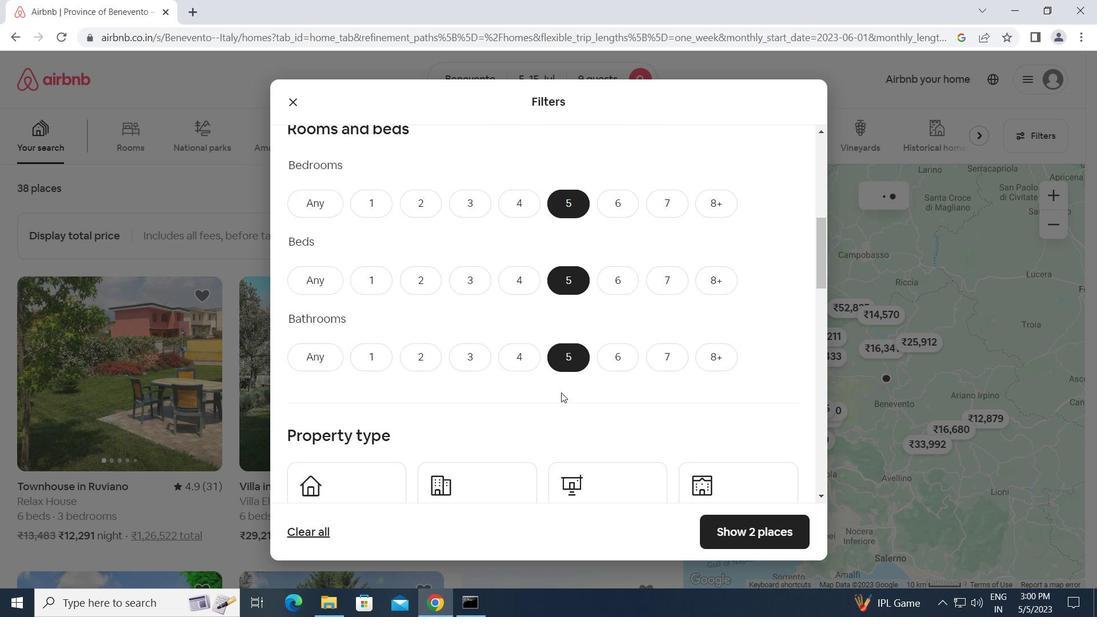 
Action: Mouse scrolled (562, 392) with delta (0, 0)
Screenshot: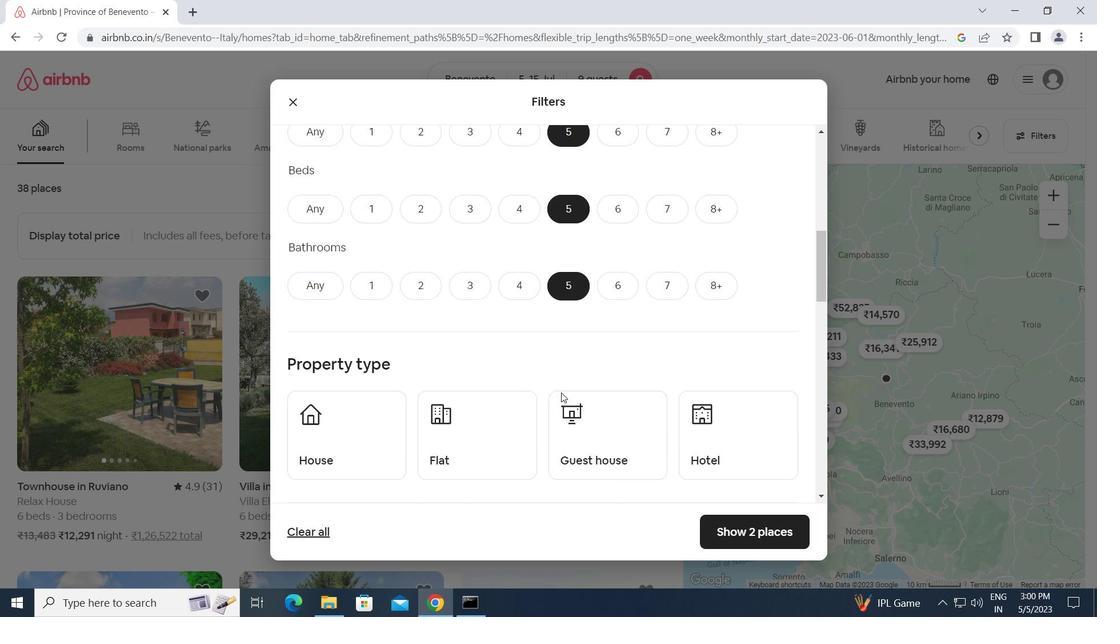 
Action: Mouse moved to (368, 363)
Screenshot: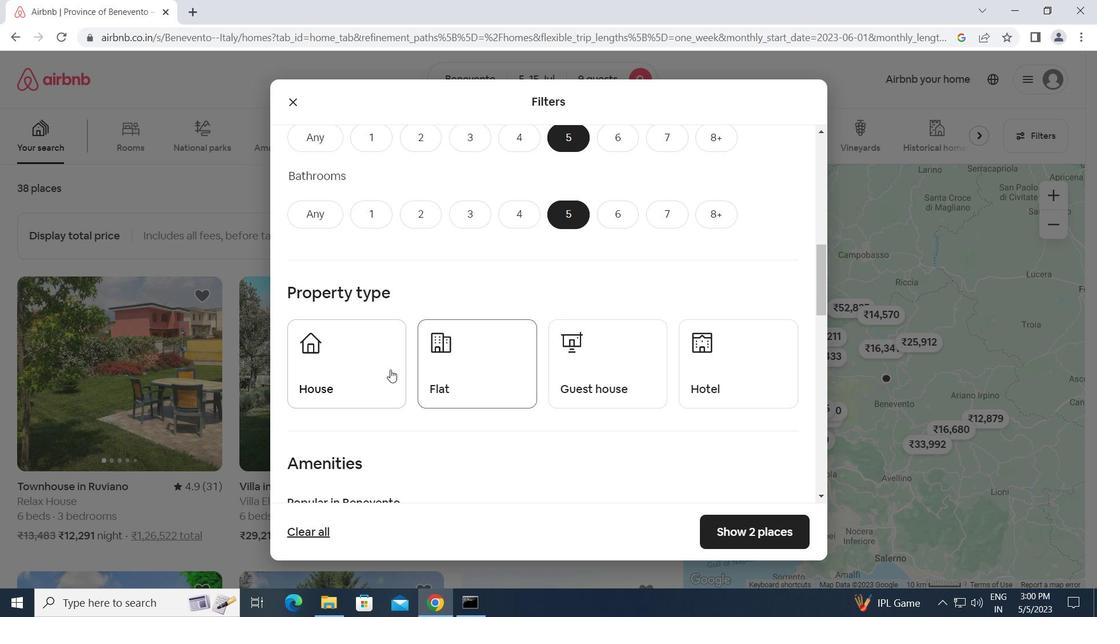 
Action: Mouse pressed left at (368, 363)
Screenshot: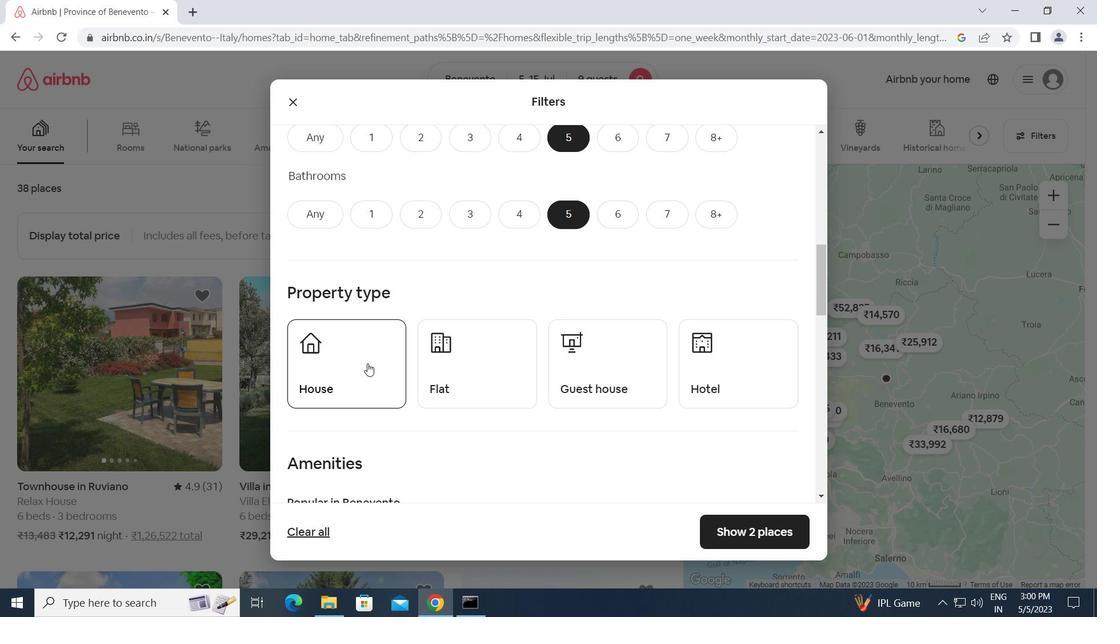 
Action: Mouse moved to (510, 372)
Screenshot: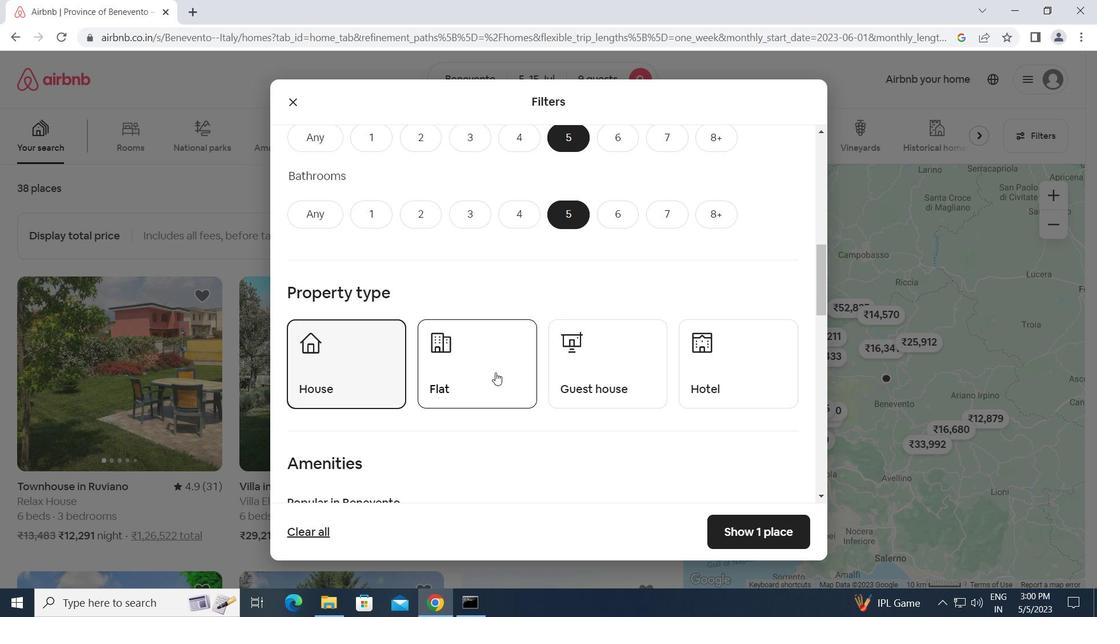 
Action: Mouse pressed left at (510, 372)
Screenshot: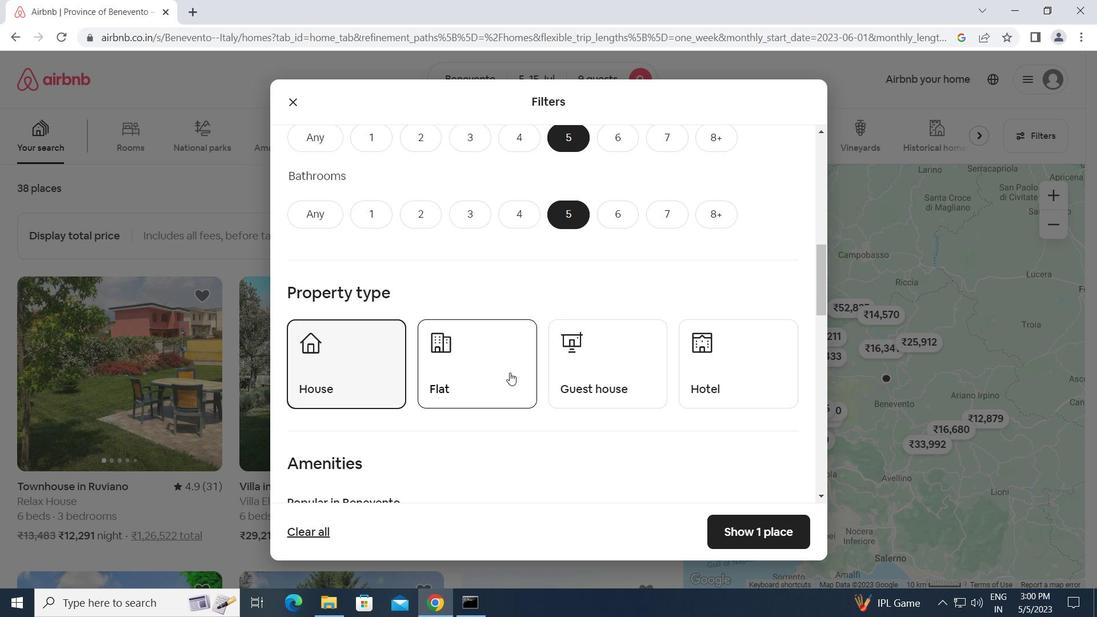 
Action: Mouse moved to (600, 371)
Screenshot: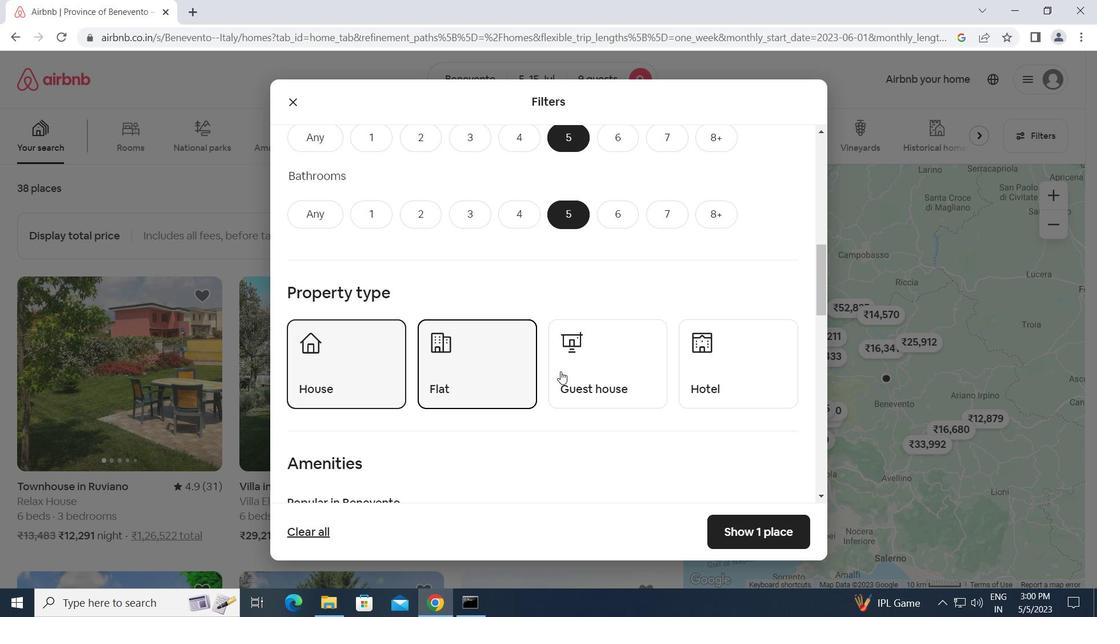 
Action: Mouse pressed left at (600, 371)
Screenshot: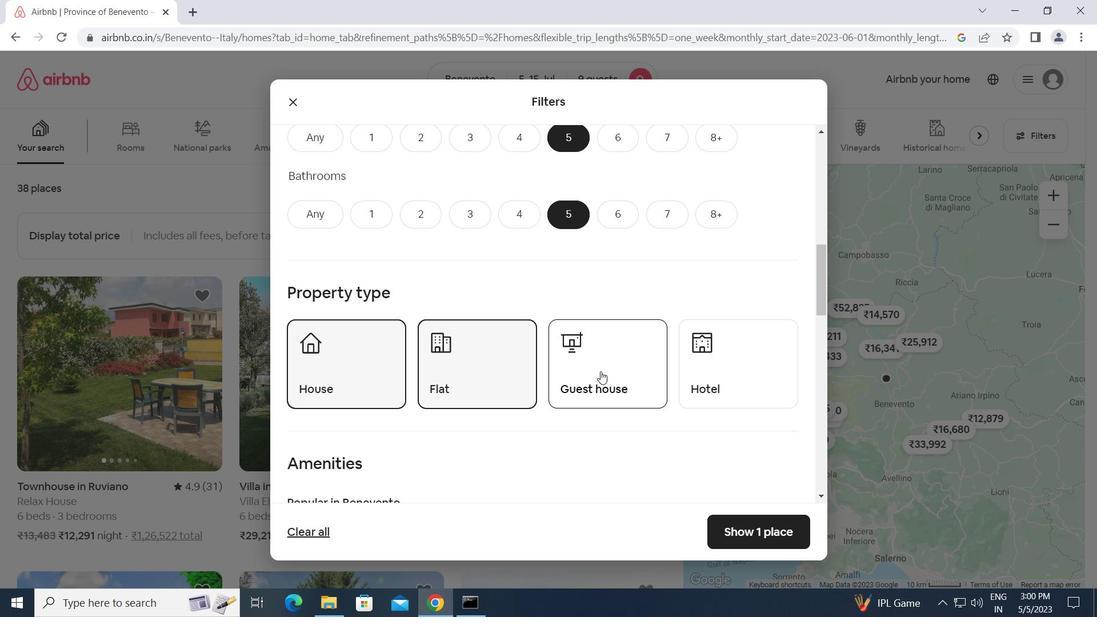 
Action: Mouse moved to (562, 412)
Screenshot: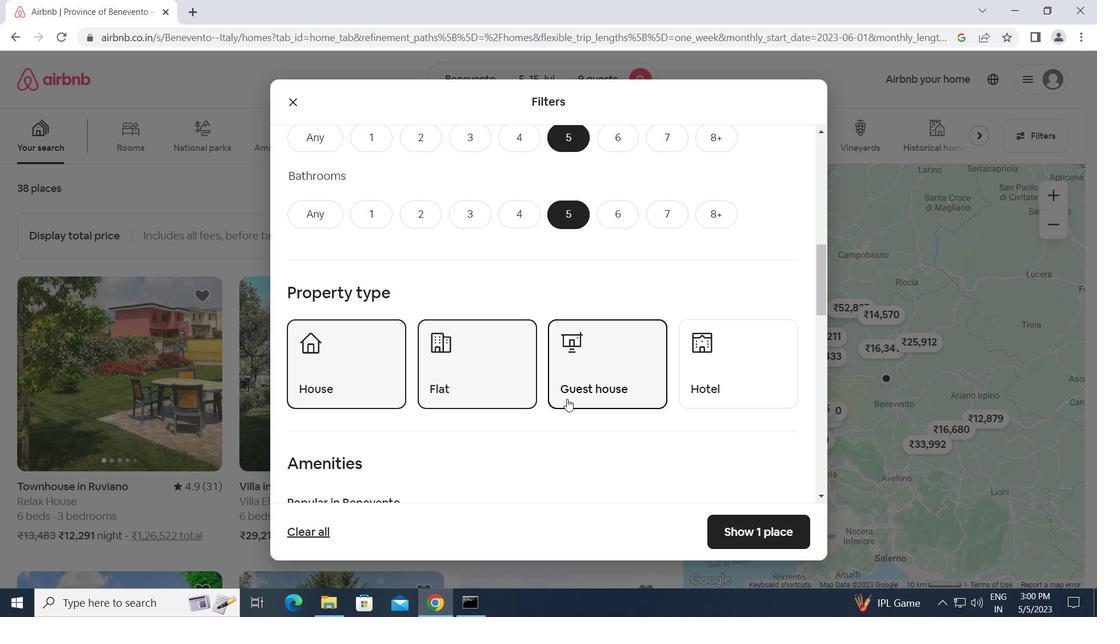 
Action: Mouse scrolled (562, 412) with delta (0, 0)
Screenshot: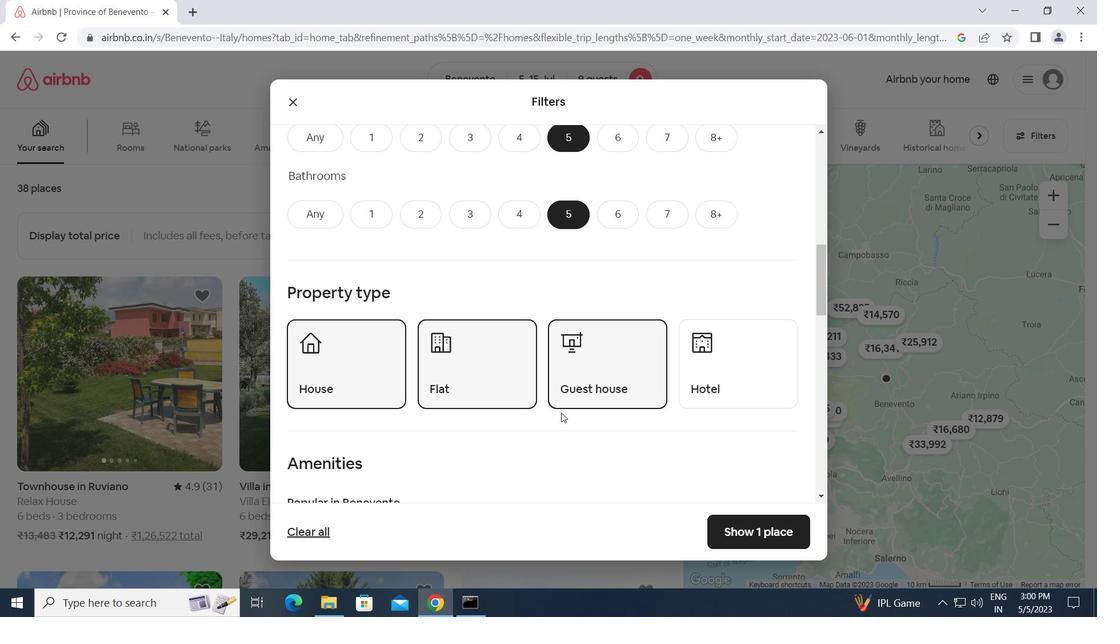 
Action: Mouse scrolled (562, 412) with delta (0, 0)
Screenshot: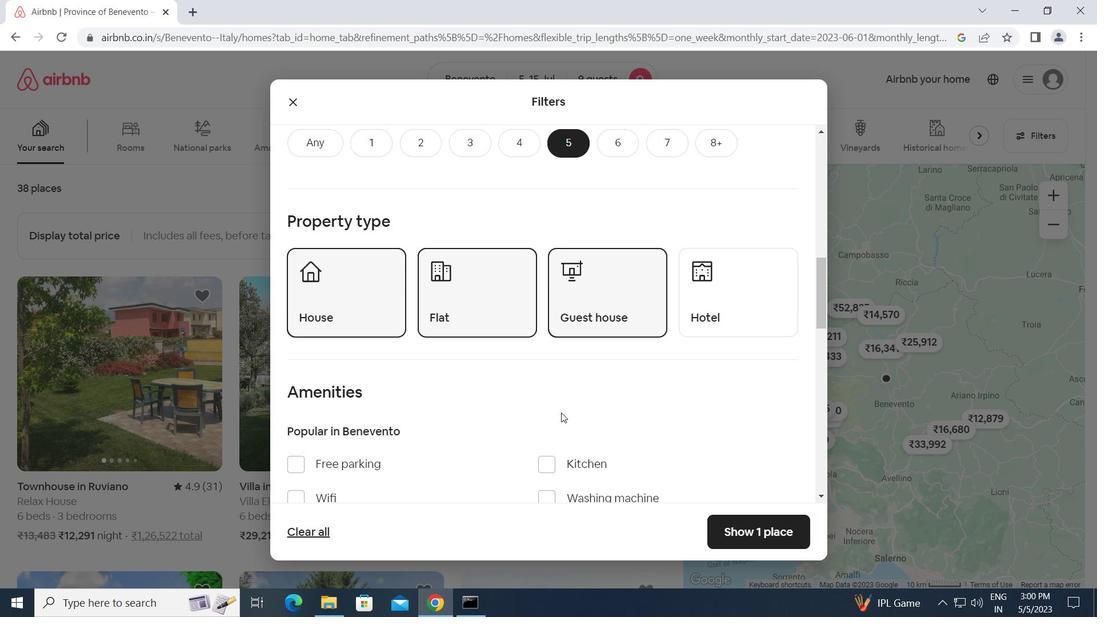 
Action: Mouse scrolled (562, 412) with delta (0, 0)
Screenshot: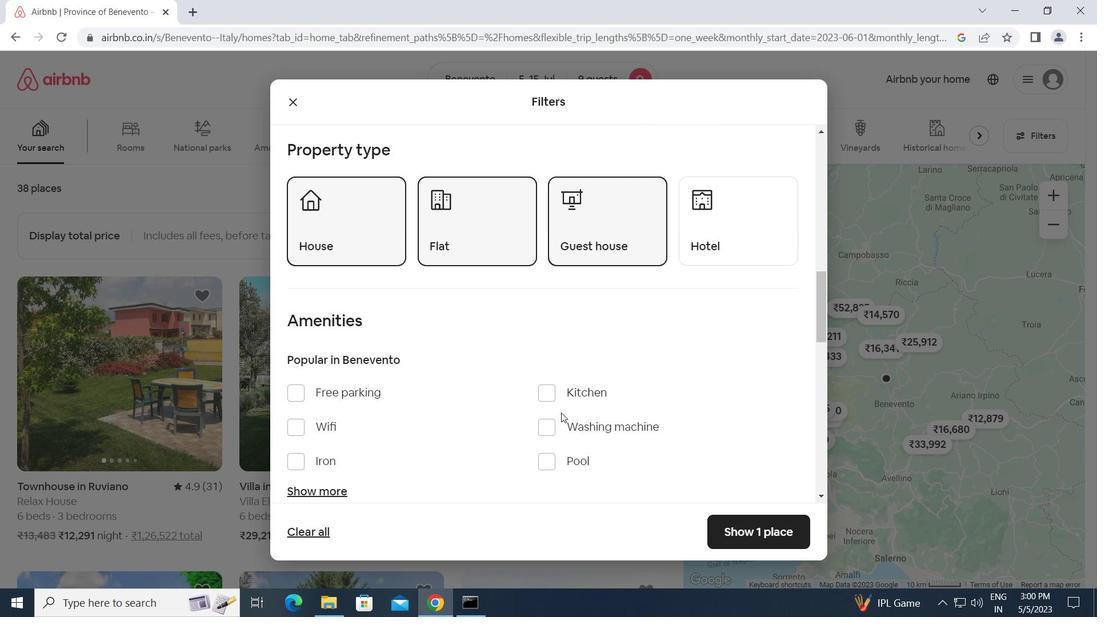 
Action: Mouse moved to (547, 356)
Screenshot: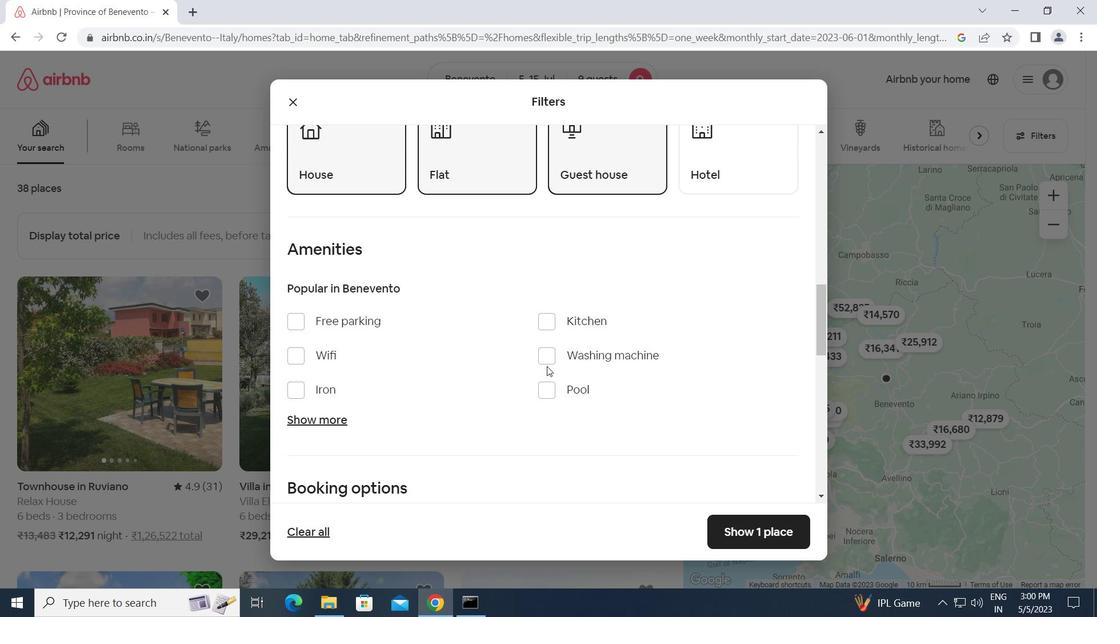 
Action: Mouse pressed left at (547, 356)
Screenshot: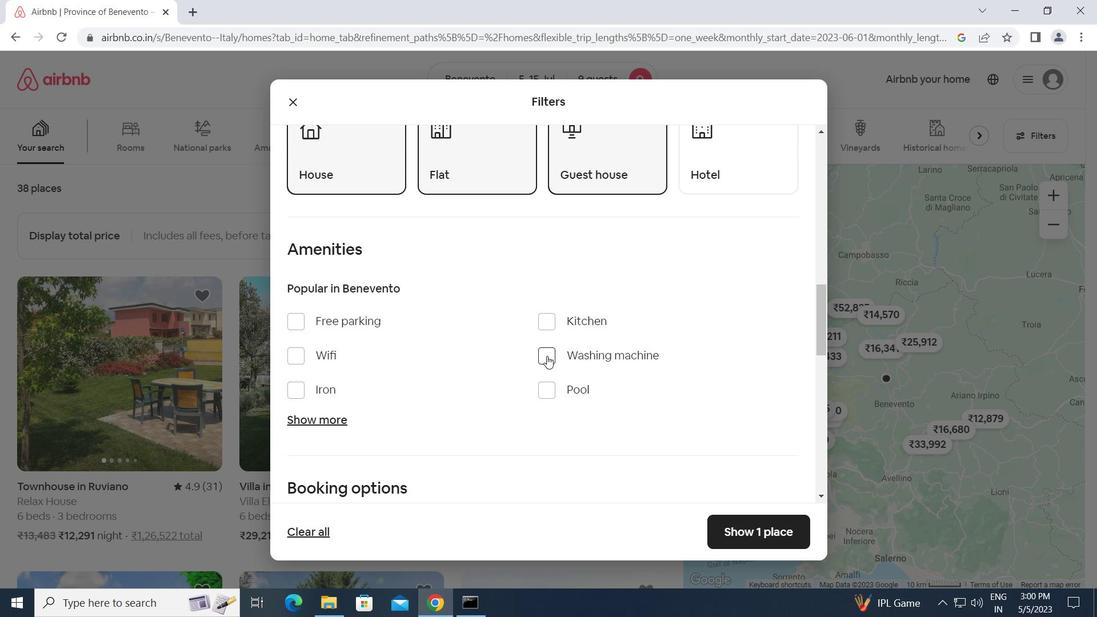 
Action: Mouse moved to (496, 386)
Screenshot: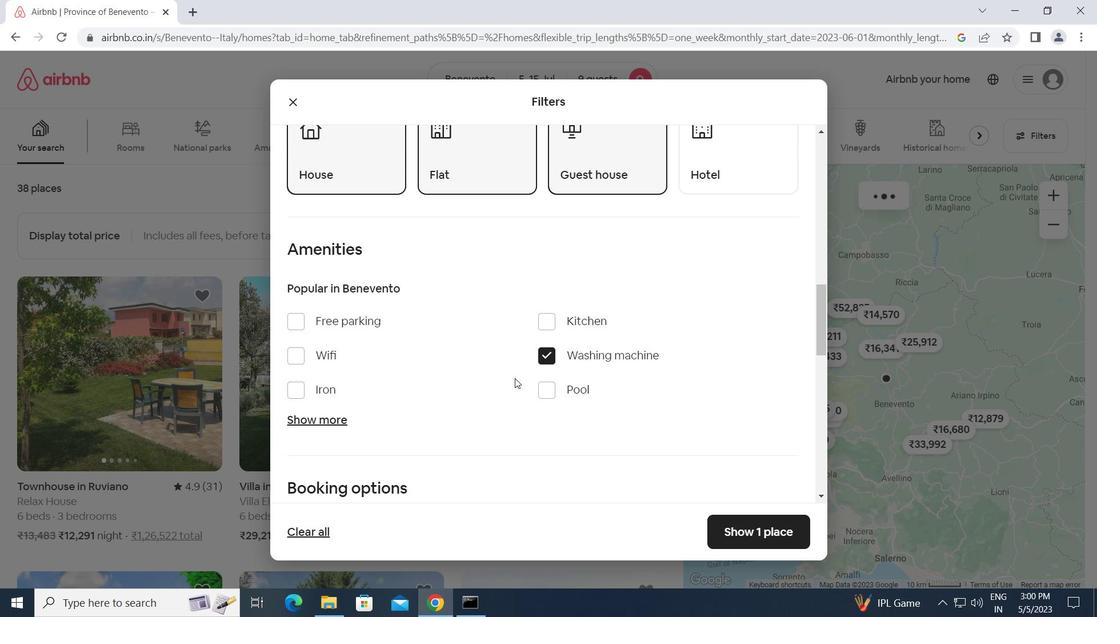 
Action: Mouse scrolled (496, 385) with delta (0, 0)
Screenshot: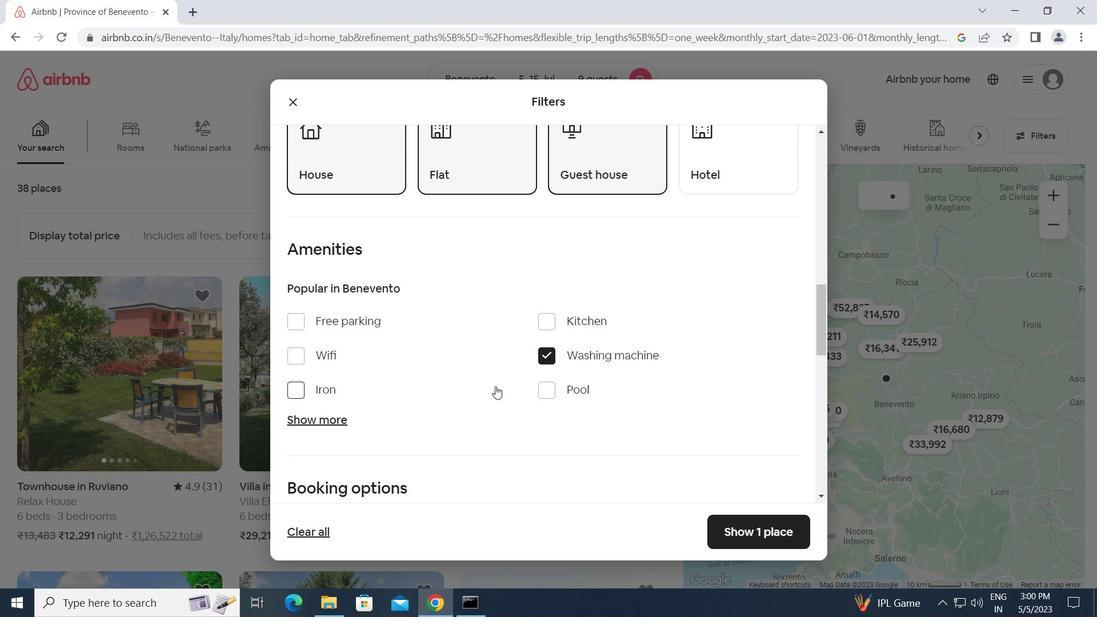 
Action: Mouse scrolled (496, 385) with delta (0, 0)
Screenshot: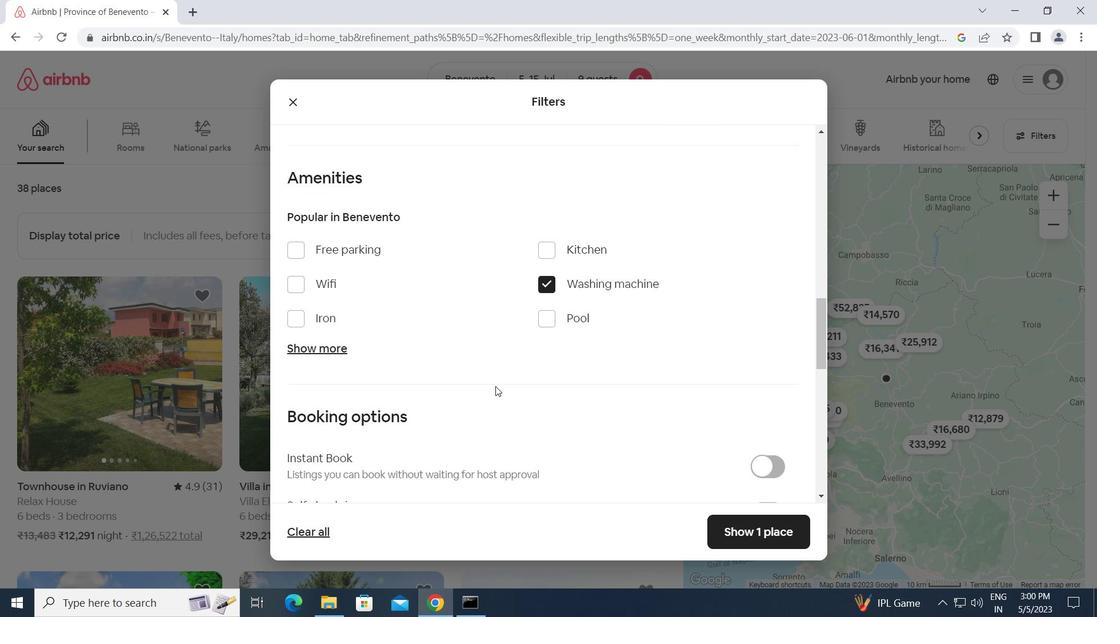 
Action: Mouse scrolled (496, 385) with delta (0, 0)
Screenshot: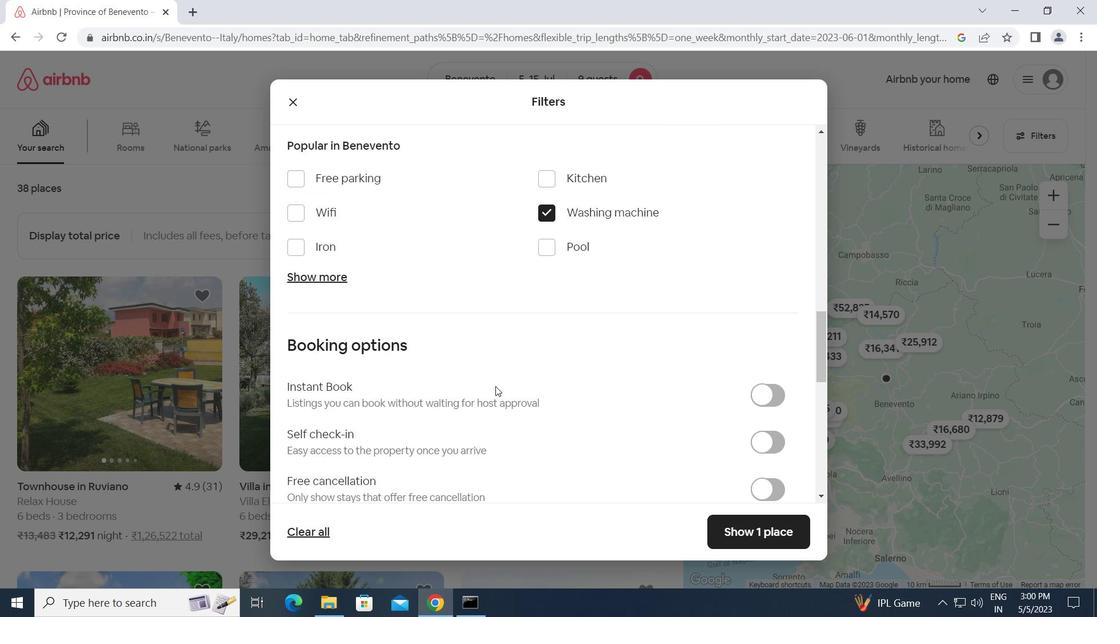 
Action: Mouse moved to (764, 372)
Screenshot: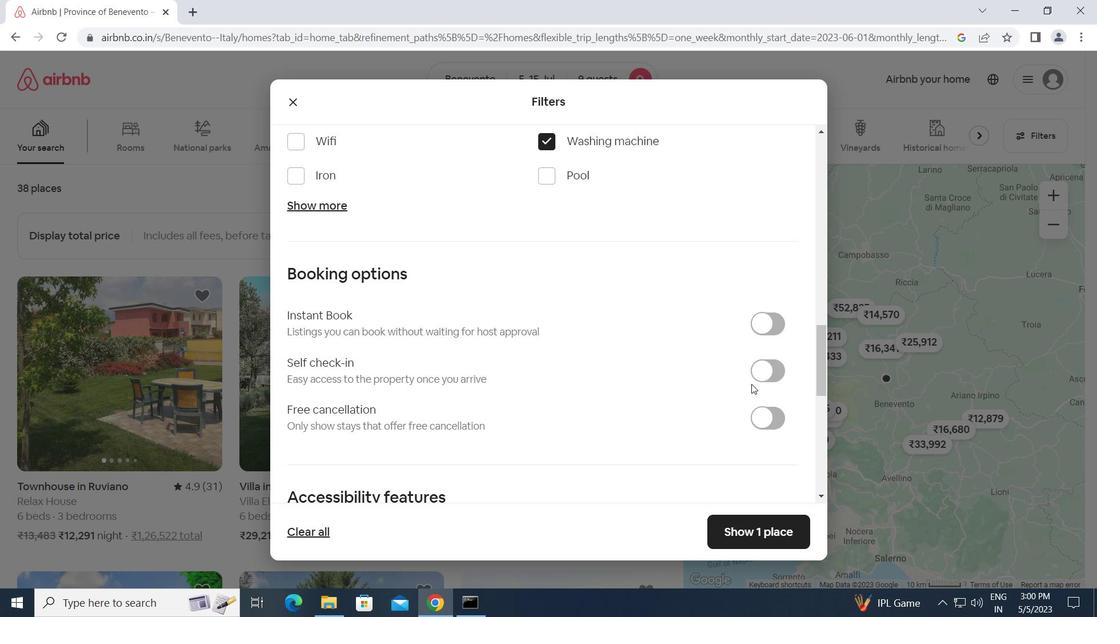 
Action: Mouse pressed left at (764, 372)
Screenshot: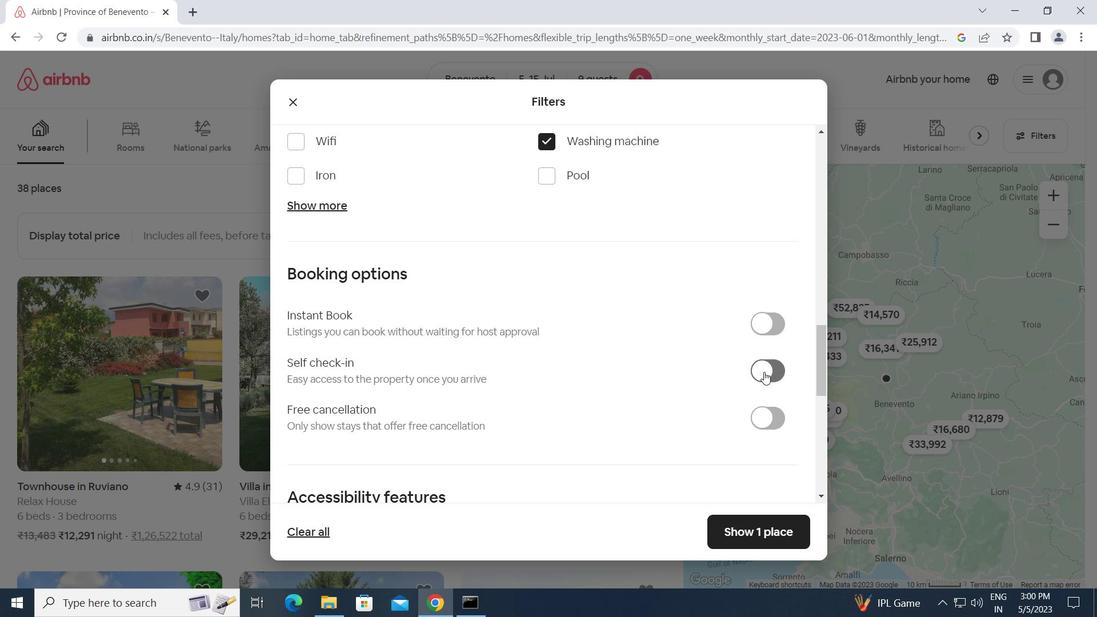 
Action: Mouse moved to (654, 390)
Screenshot: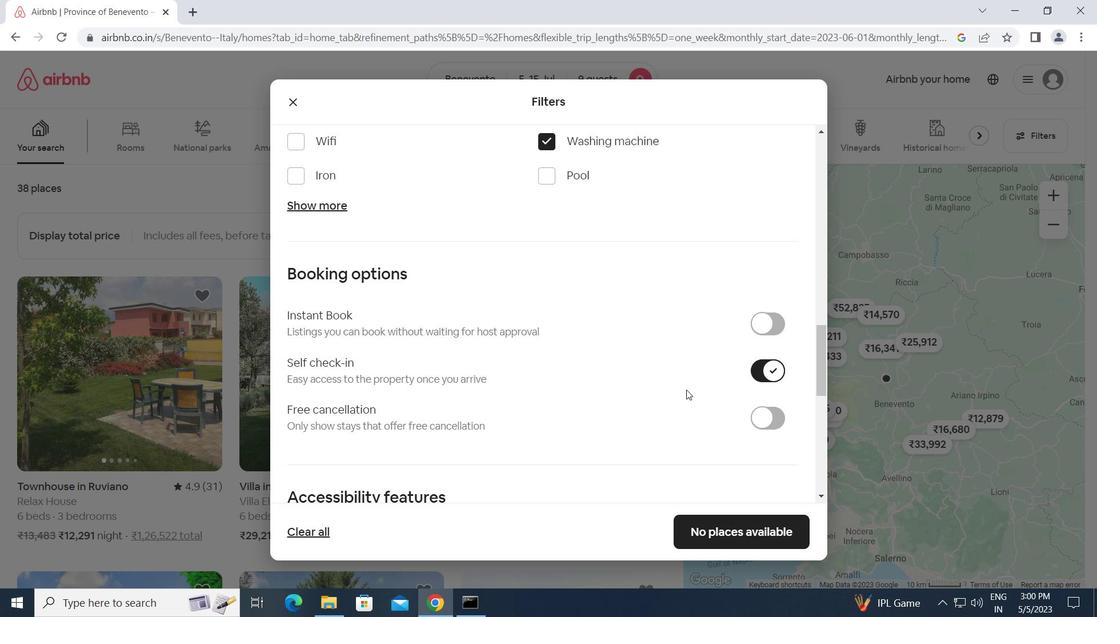 
Action: Mouse scrolled (654, 389) with delta (0, 0)
Screenshot: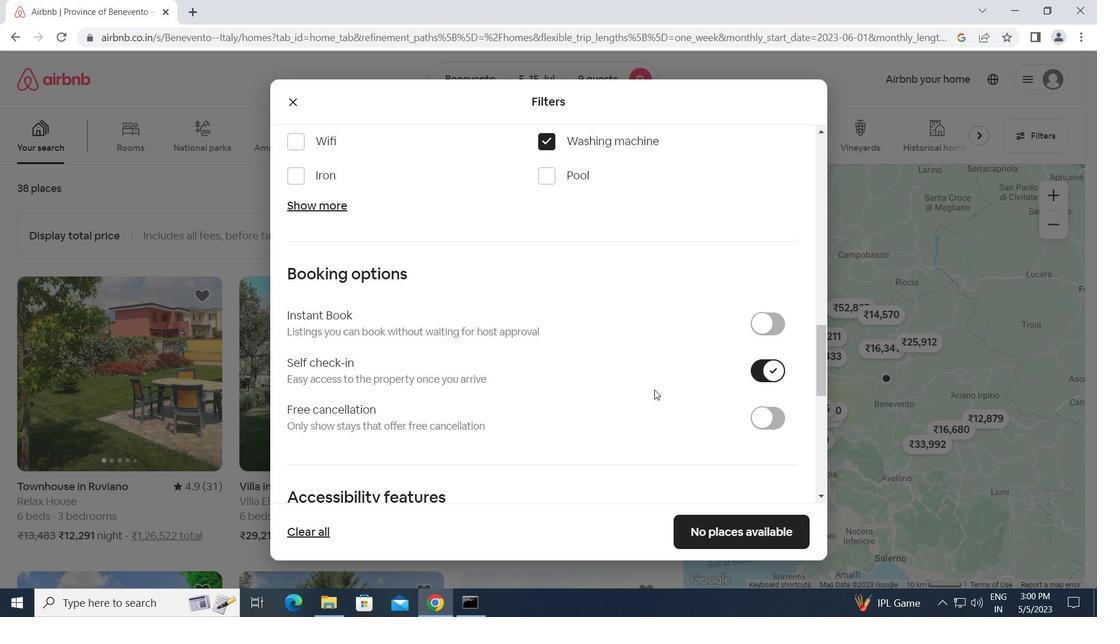 
Action: Mouse scrolled (654, 389) with delta (0, 0)
Screenshot: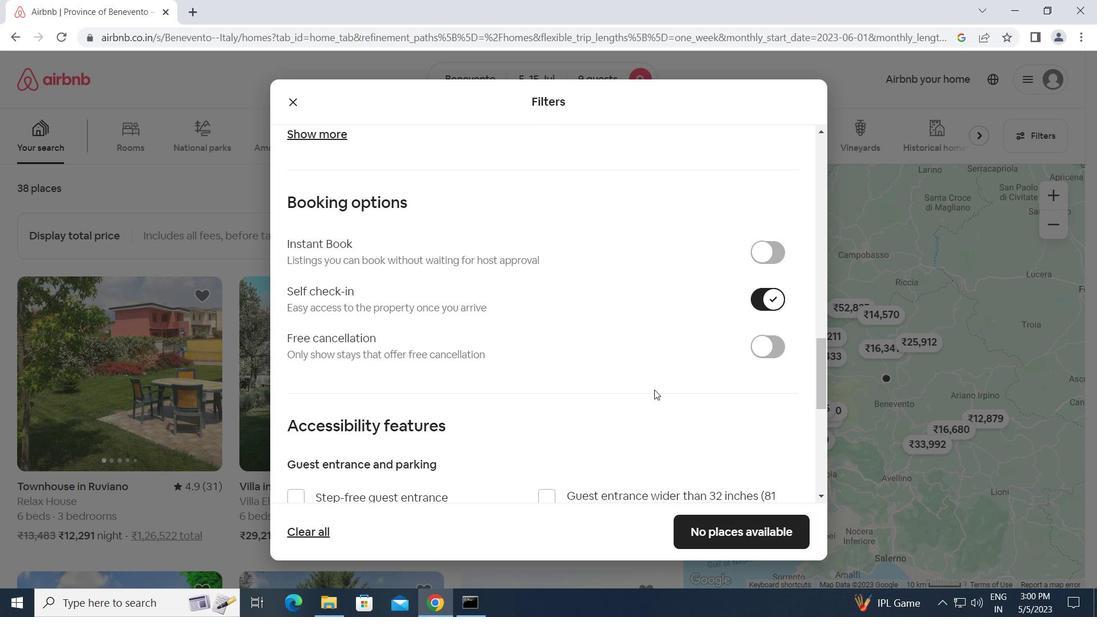 
Action: Mouse scrolled (654, 389) with delta (0, 0)
Screenshot: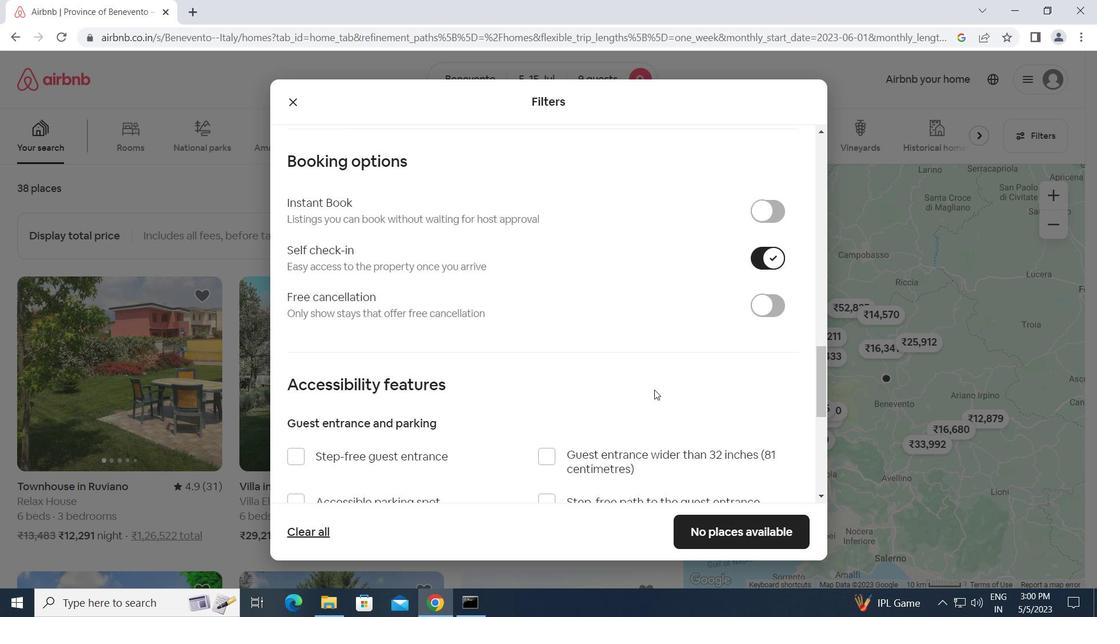 
Action: Mouse scrolled (654, 389) with delta (0, 0)
Screenshot: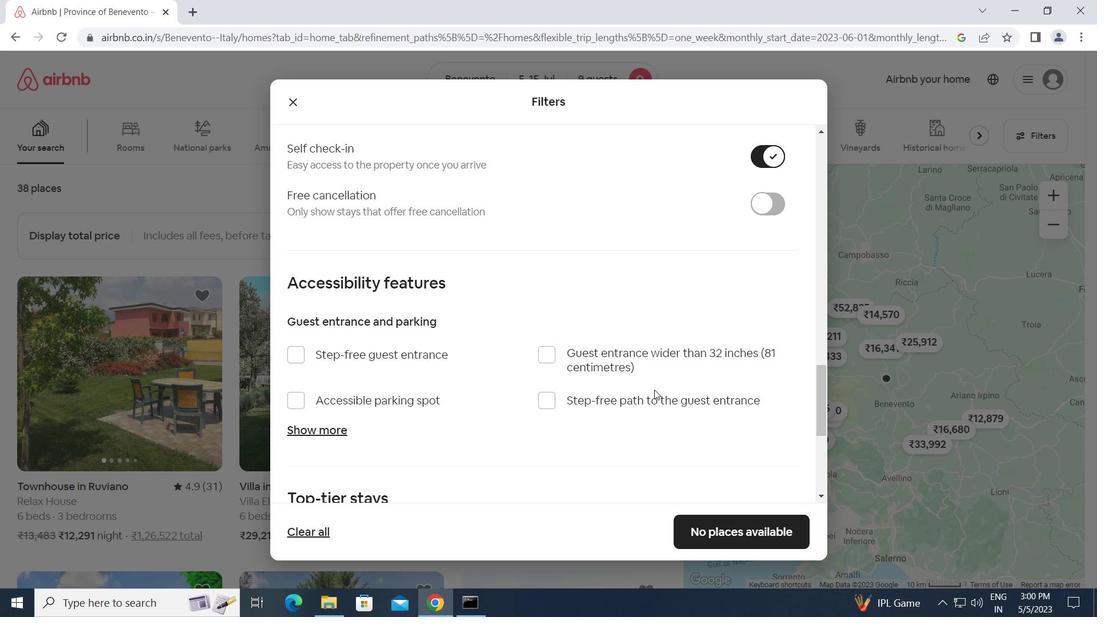 
Action: Mouse scrolled (654, 389) with delta (0, 0)
Screenshot: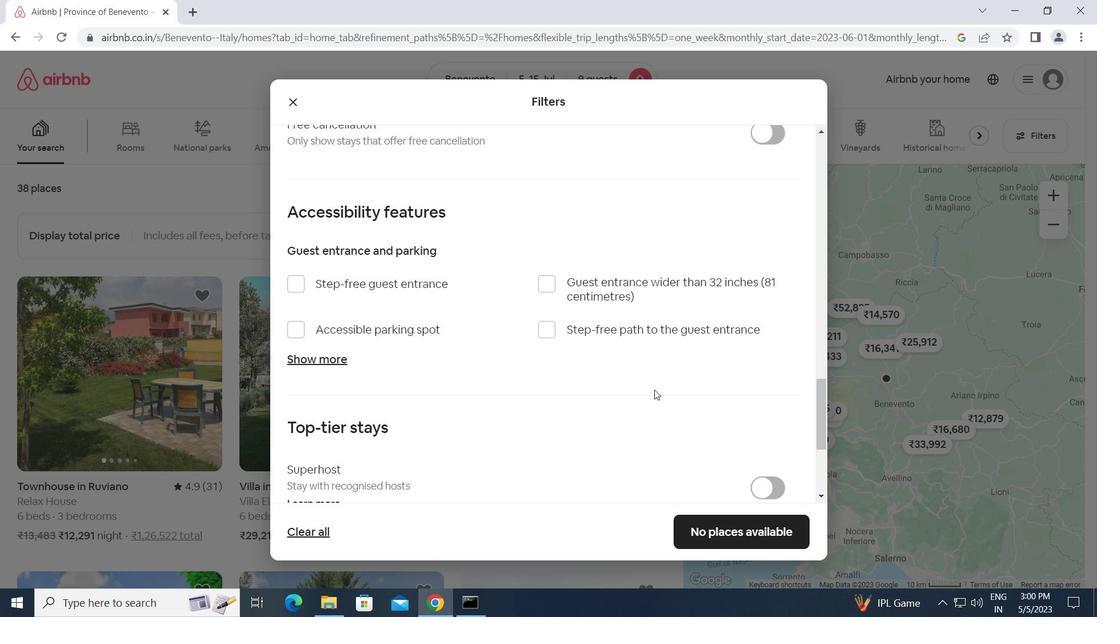 
Action: Mouse scrolled (654, 389) with delta (0, 0)
Screenshot: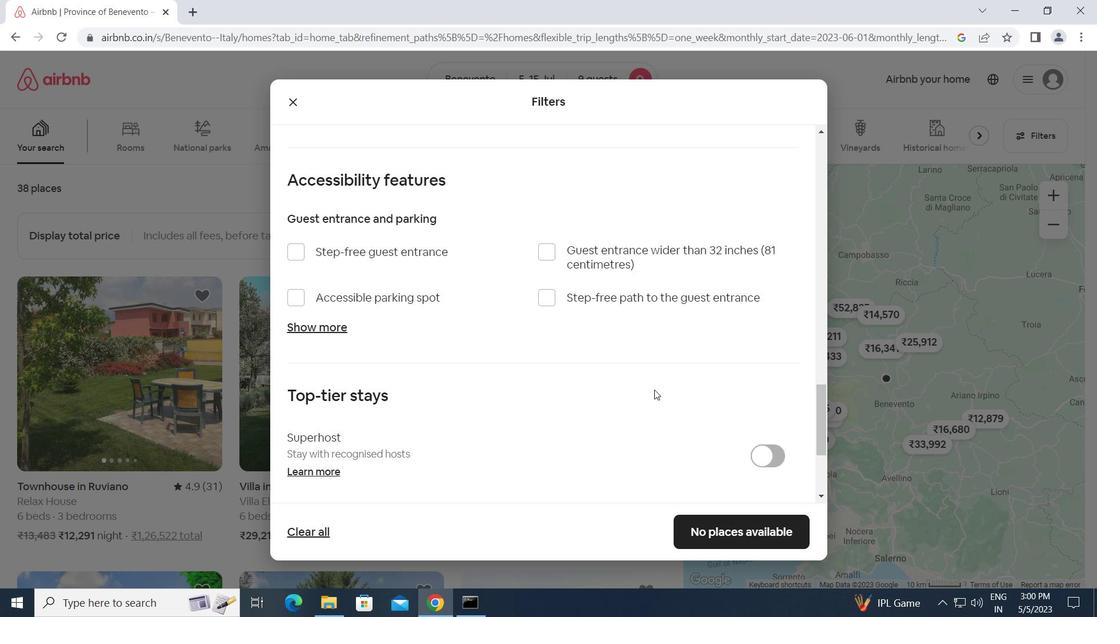 
Action: Mouse scrolled (654, 389) with delta (0, 0)
Screenshot: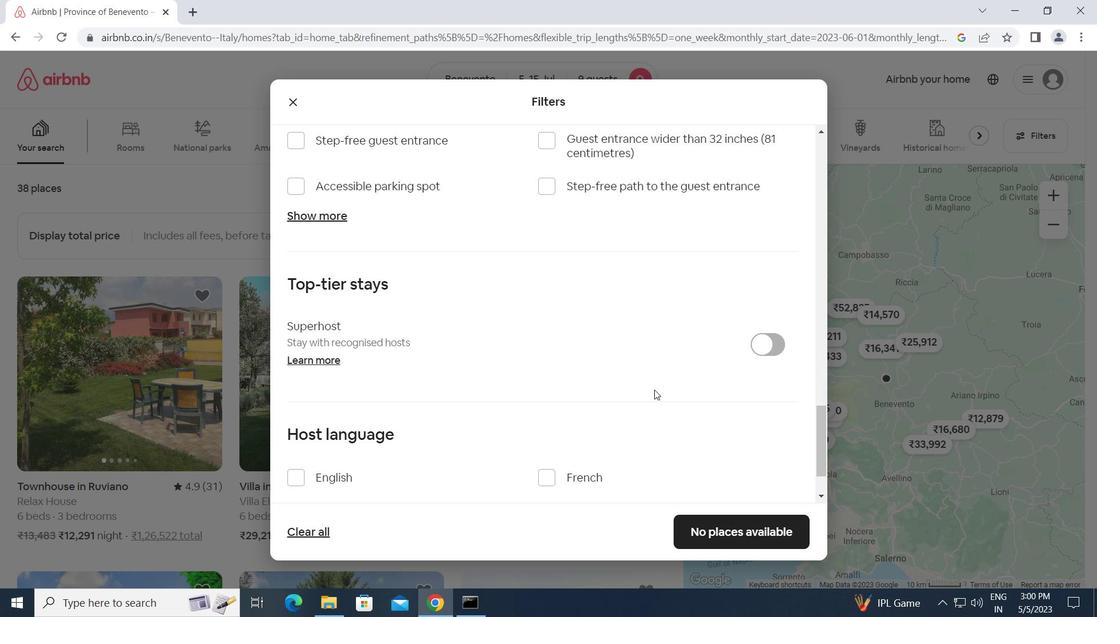 
Action: Mouse moved to (296, 400)
Screenshot: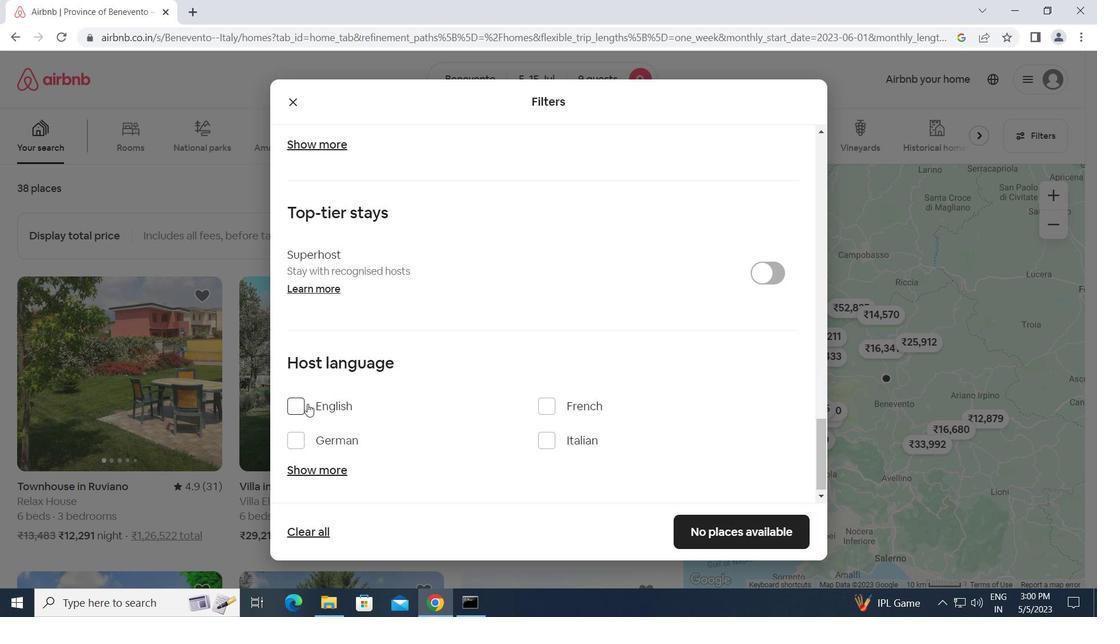 
Action: Mouse pressed left at (296, 400)
Screenshot: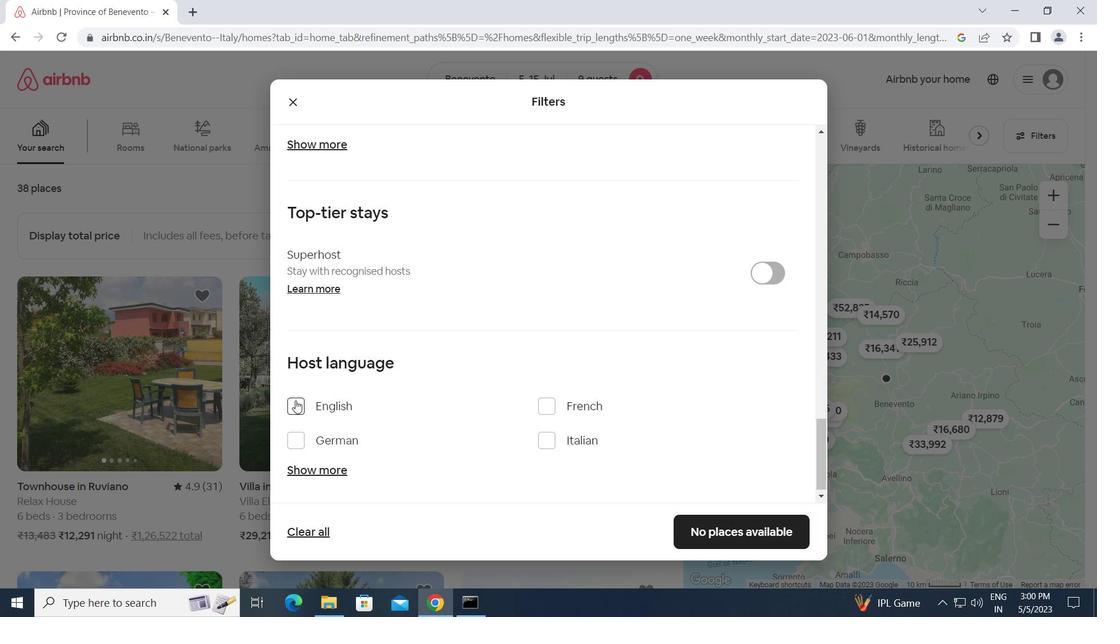 
Action: Mouse moved to (702, 528)
Screenshot: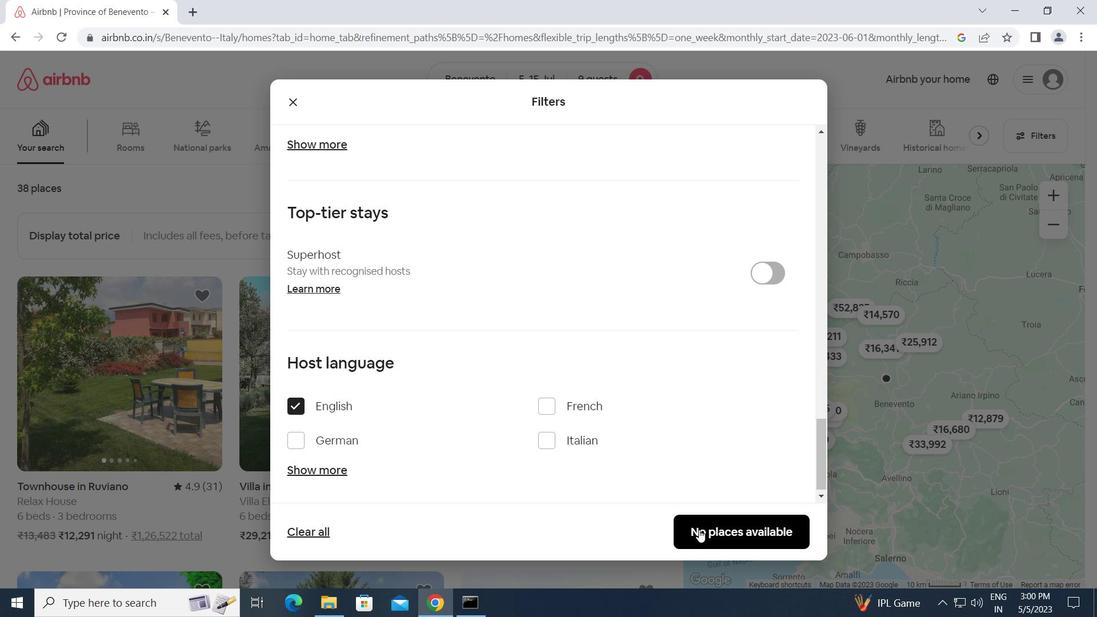 
Action: Mouse pressed left at (702, 528)
Screenshot: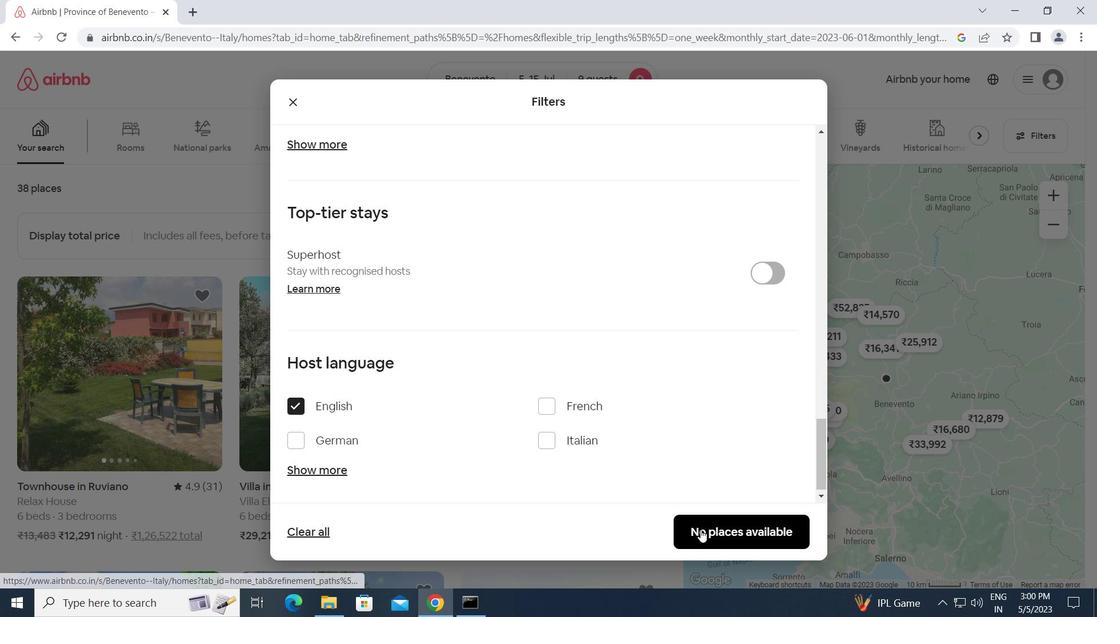 
Action: Mouse moved to (622, 480)
Screenshot: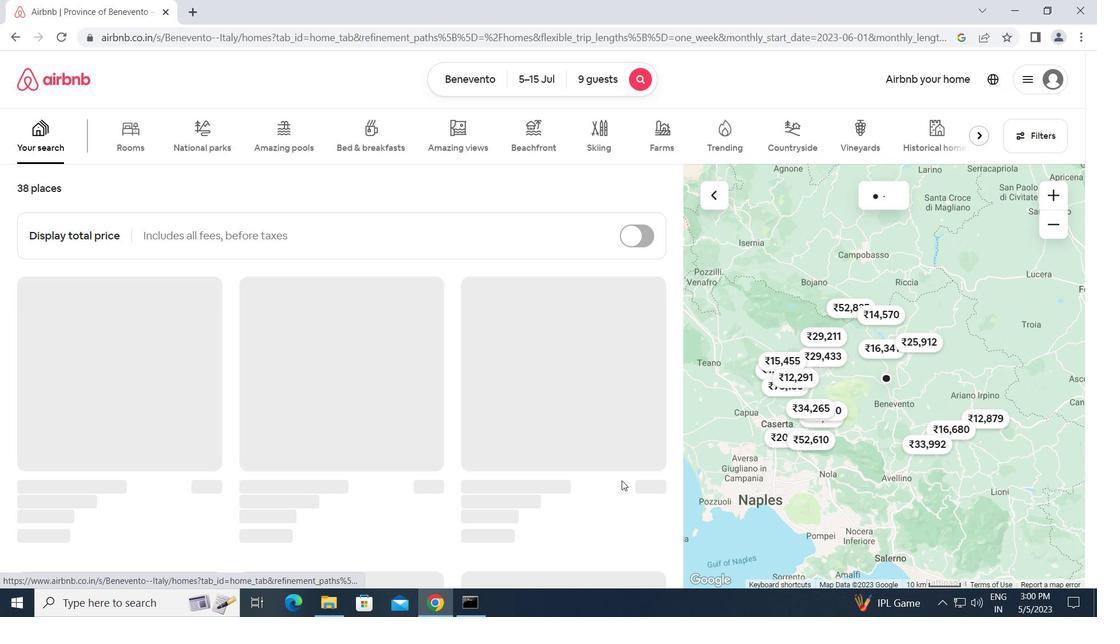 
